 Task: Find connections with filter location El Kseur with filter topic #WebsiteDesignwith filter profile language Spanish with filter current company GULF JOBS with filter school Great Learning with filter industry Wholesale Photography Equipment and Supplies with filter service category Administrative with filter keywords title Bookkeeper
Action: Mouse moved to (477, 62)
Screenshot: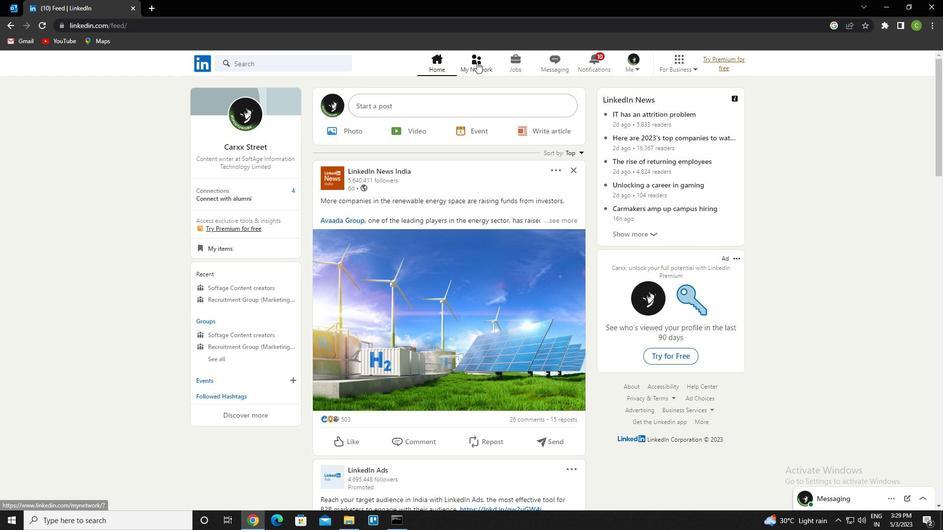 
Action: Mouse pressed left at (477, 62)
Screenshot: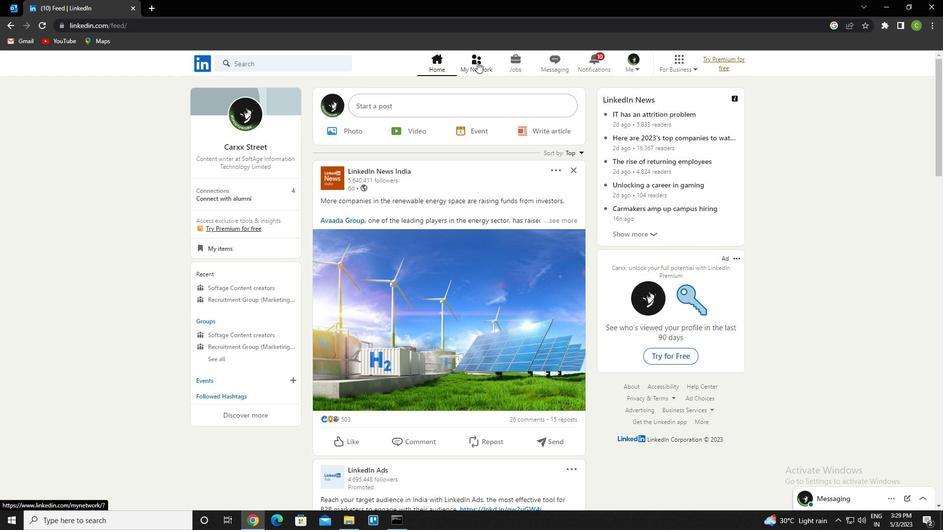 
Action: Mouse moved to (299, 117)
Screenshot: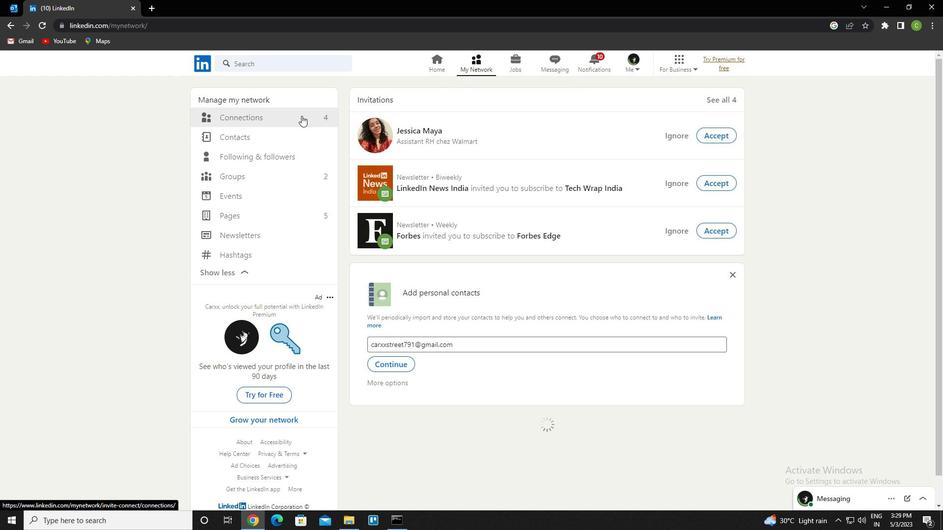 
Action: Mouse pressed left at (299, 117)
Screenshot: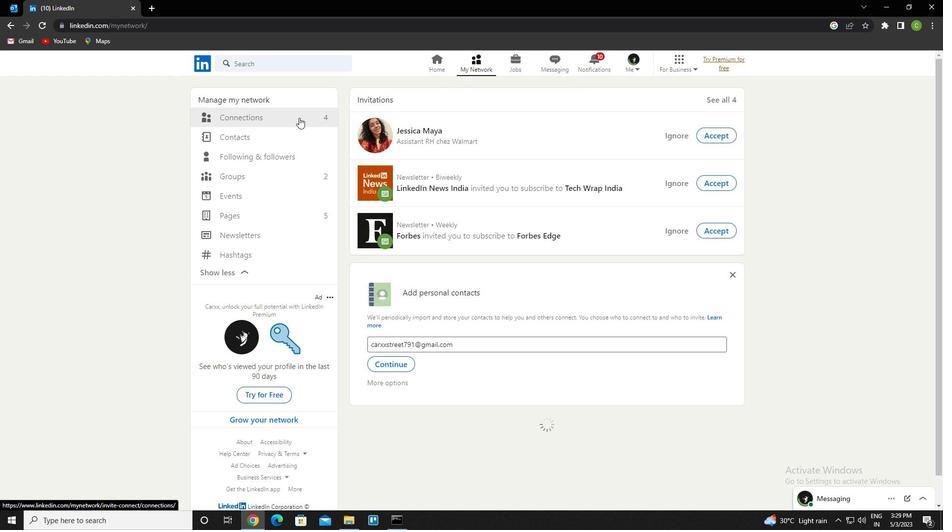 
Action: Mouse moved to (542, 114)
Screenshot: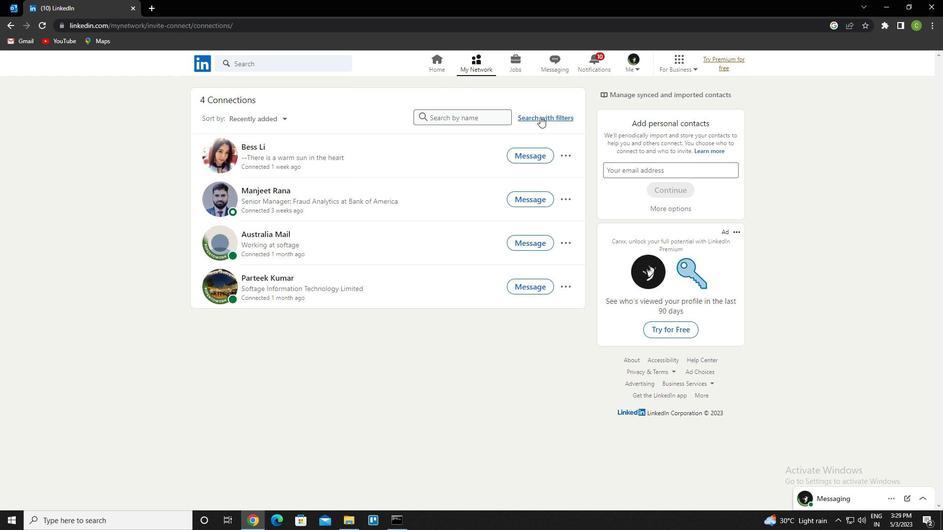
Action: Mouse pressed left at (542, 114)
Screenshot: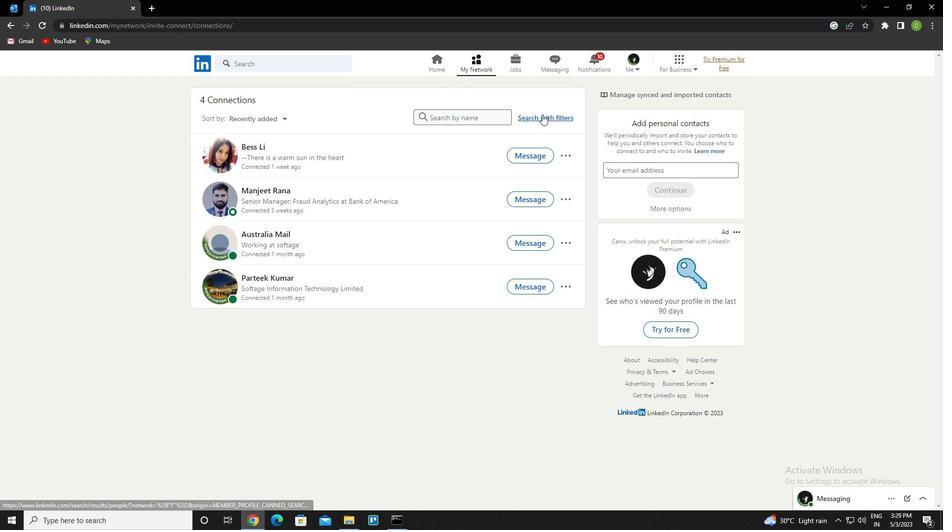 
Action: Mouse moved to (508, 91)
Screenshot: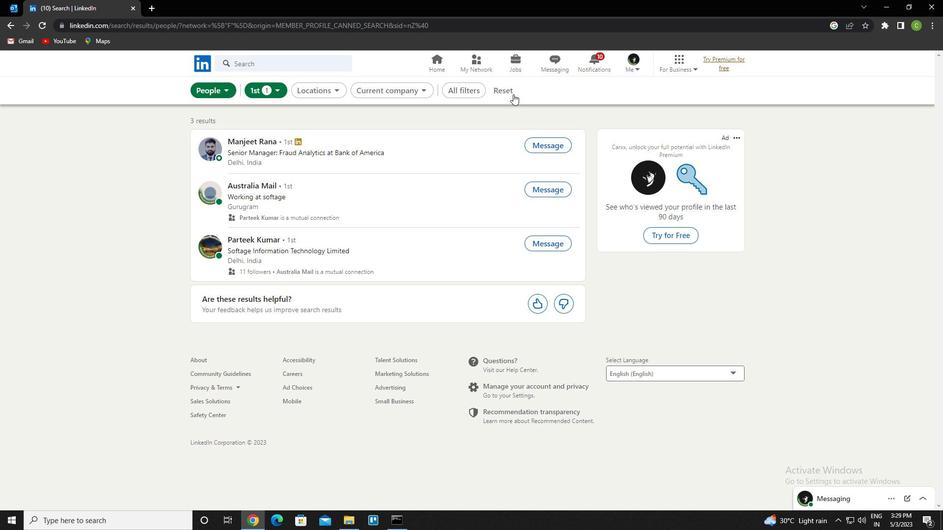 
Action: Mouse pressed left at (508, 91)
Screenshot: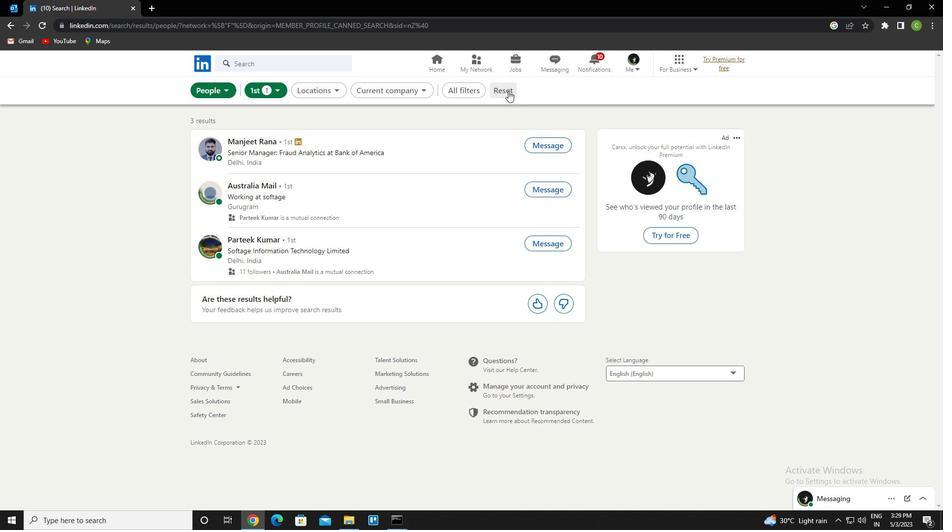 
Action: Mouse moved to (498, 90)
Screenshot: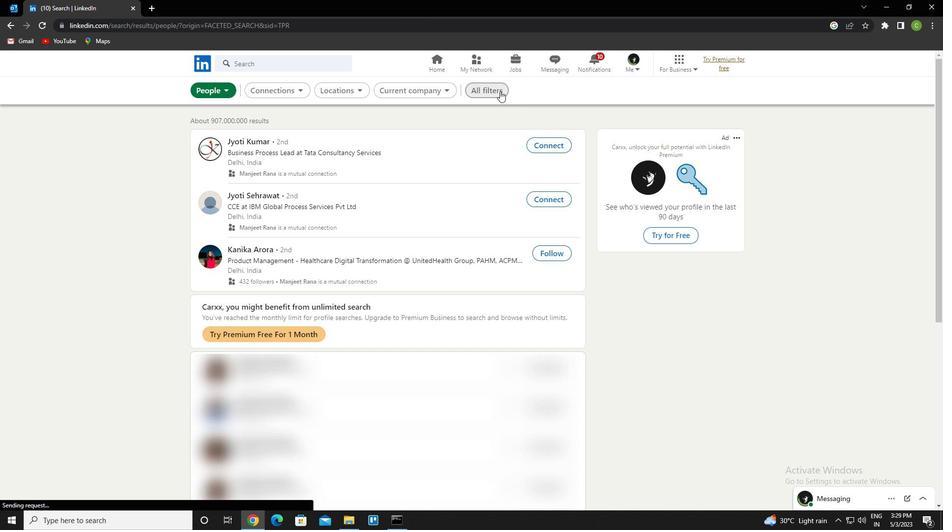 
Action: Mouse pressed left at (498, 90)
Screenshot: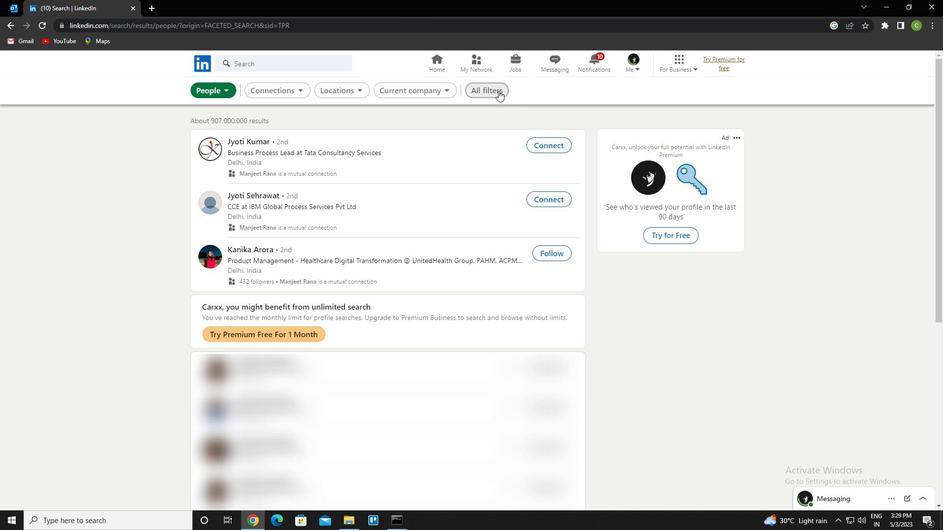 
Action: Mouse moved to (604, 181)
Screenshot: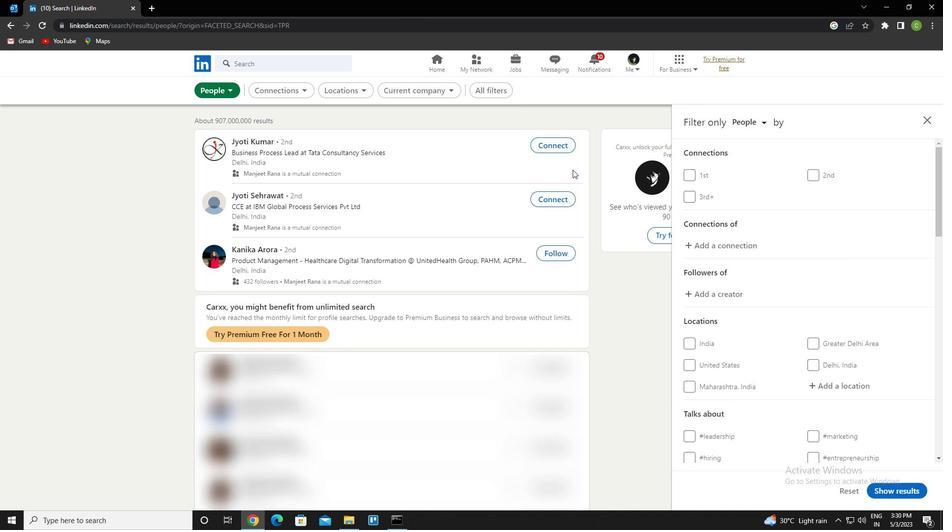 
Action: Mouse scrolled (604, 180) with delta (0, 0)
Screenshot: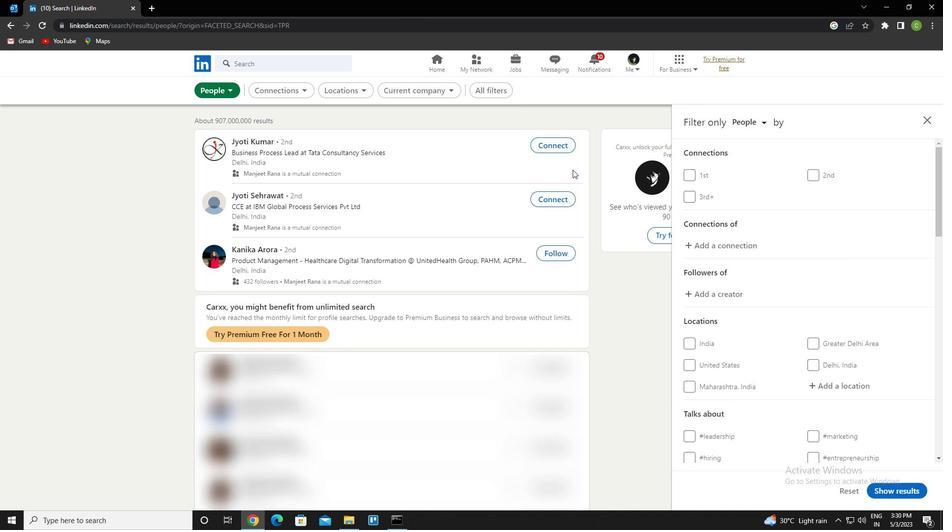 
Action: Mouse moved to (829, 363)
Screenshot: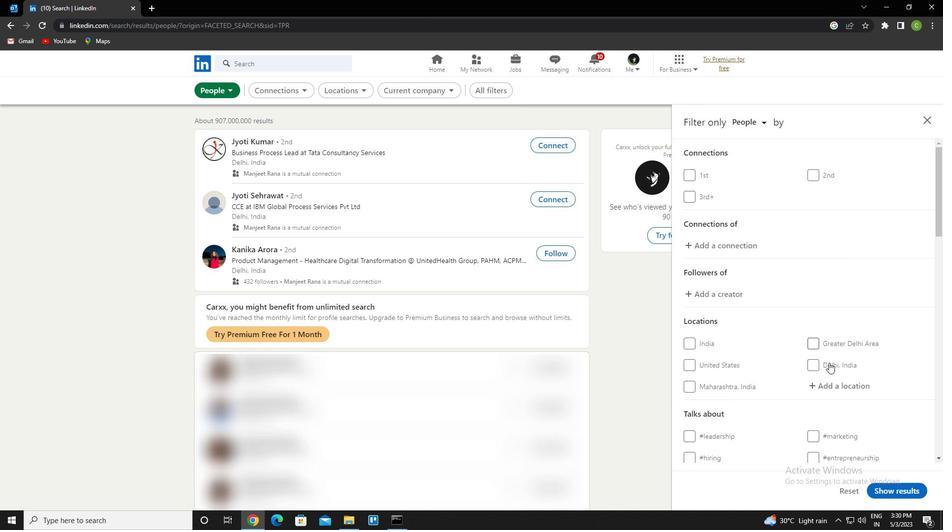 
Action: Mouse scrolled (829, 363) with delta (0, 0)
Screenshot: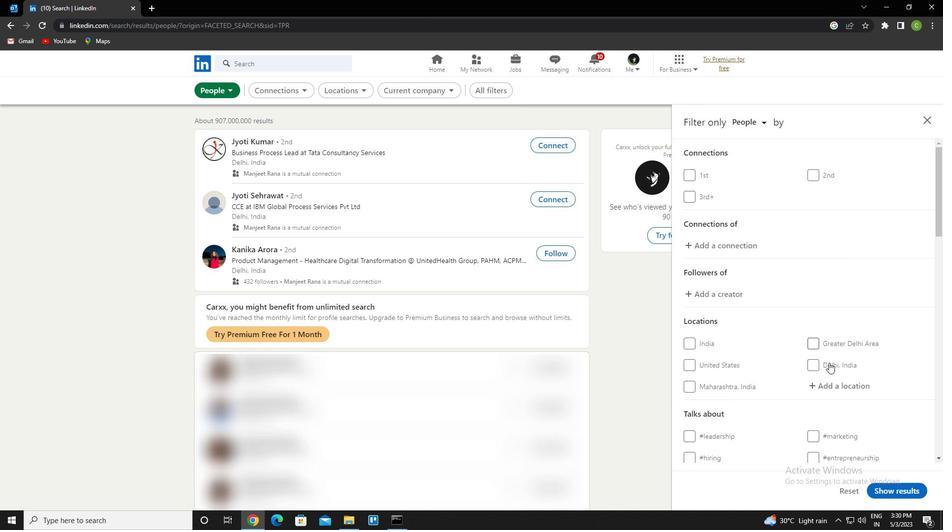 
Action: Mouse moved to (839, 342)
Screenshot: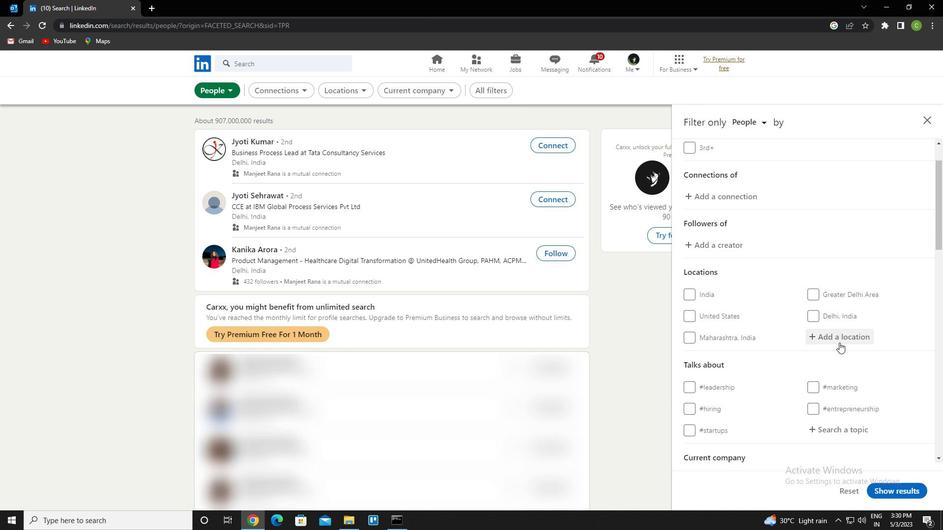 
Action: Mouse pressed left at (839, 342)
Screenshot: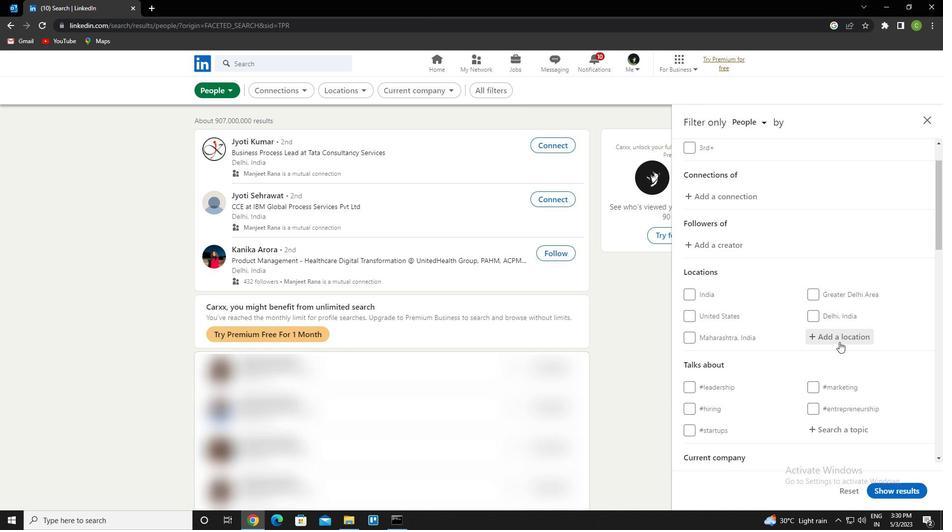 
Action: Mouse moved to (898, 288)
Screenshot: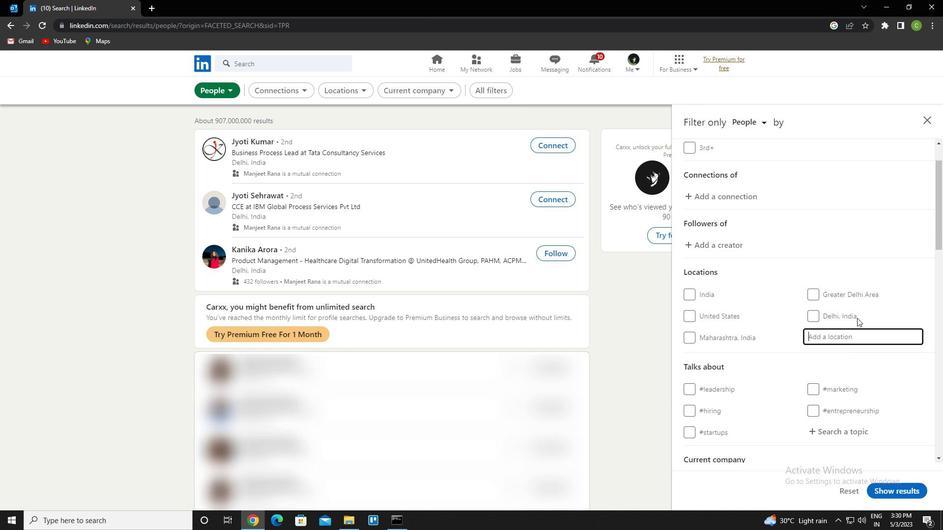 
Action: Key pressed <Key.caps_lock>
Screenshot: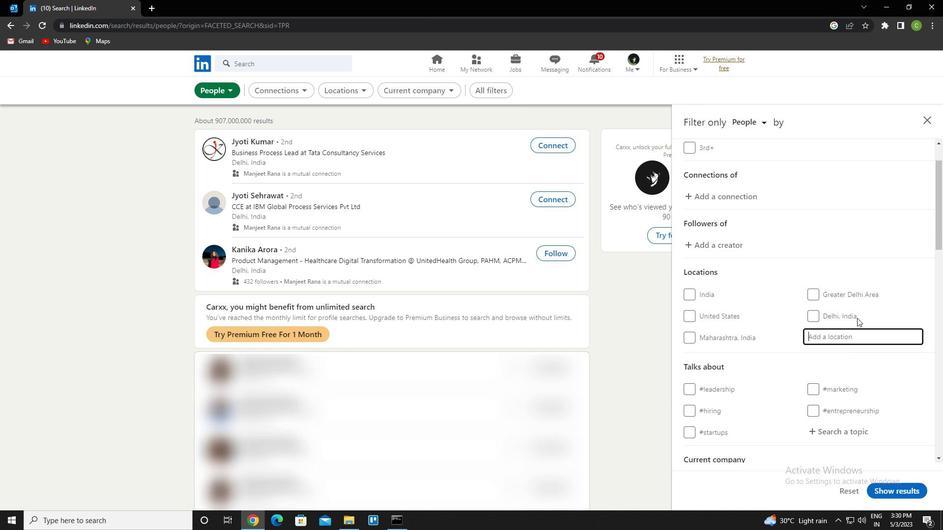 
Action: Mouse moved to (932, 266)
Screenshot: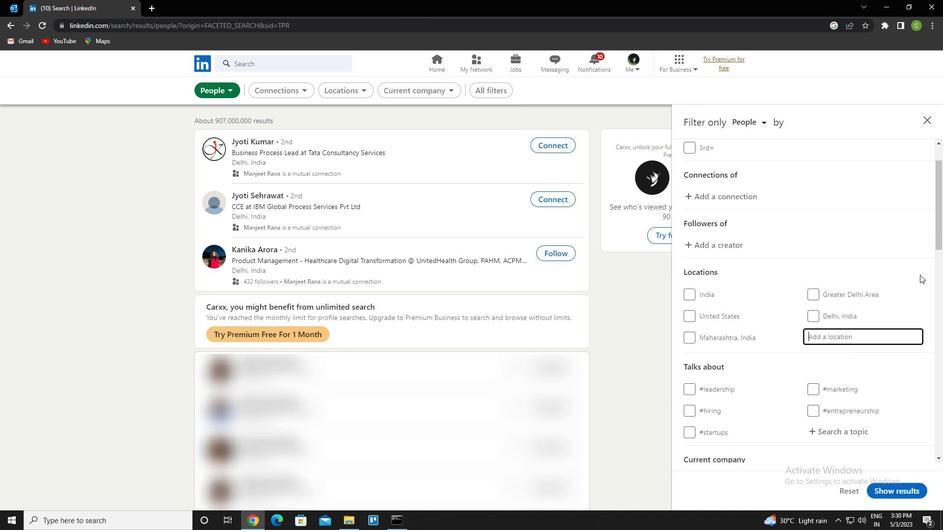 
Action: Key pressed e<Key.caps_lock>l<Key.space><Key.caps_lock>k<Key.caps_lock>seur<Key.down><Key.enter>
Screenshot: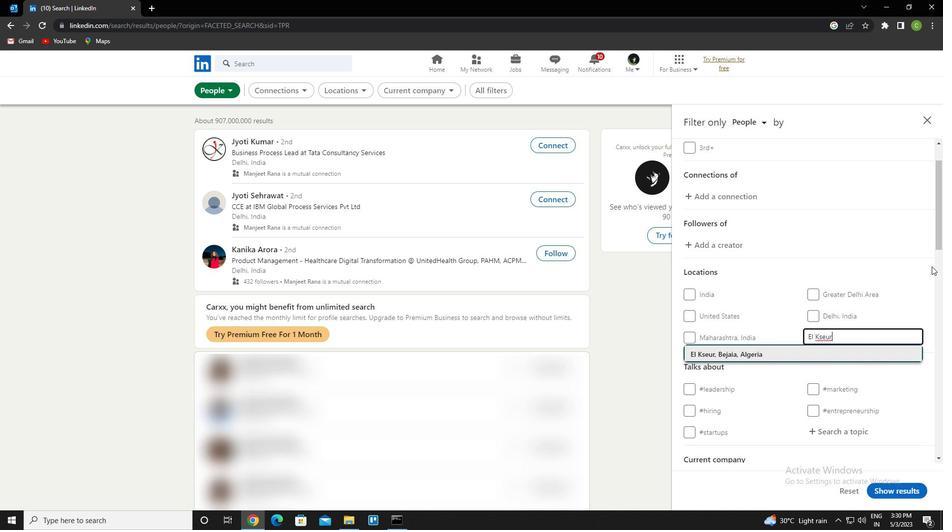 
Action: Mouse moved to (943, 251)
Screenshot: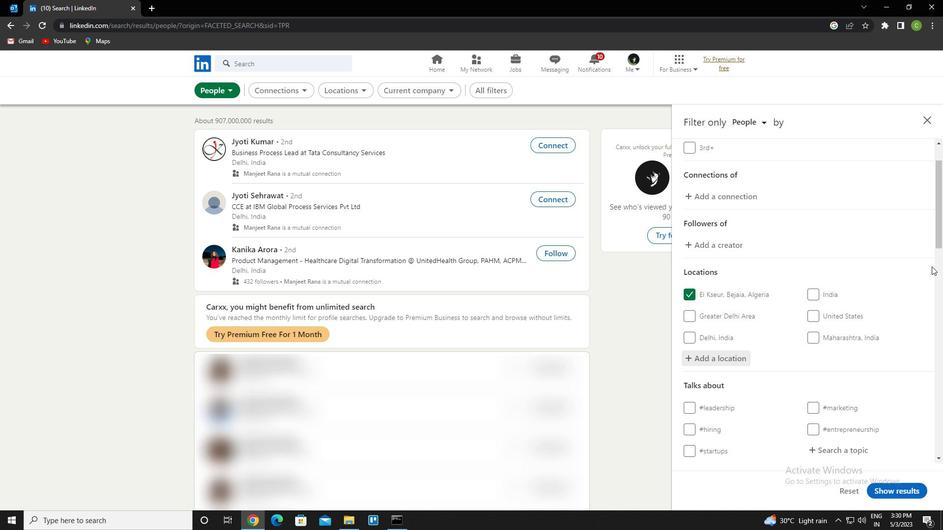 
Action: Mouse scrolled (943, 251) with delta (0, 0)
Screenshot: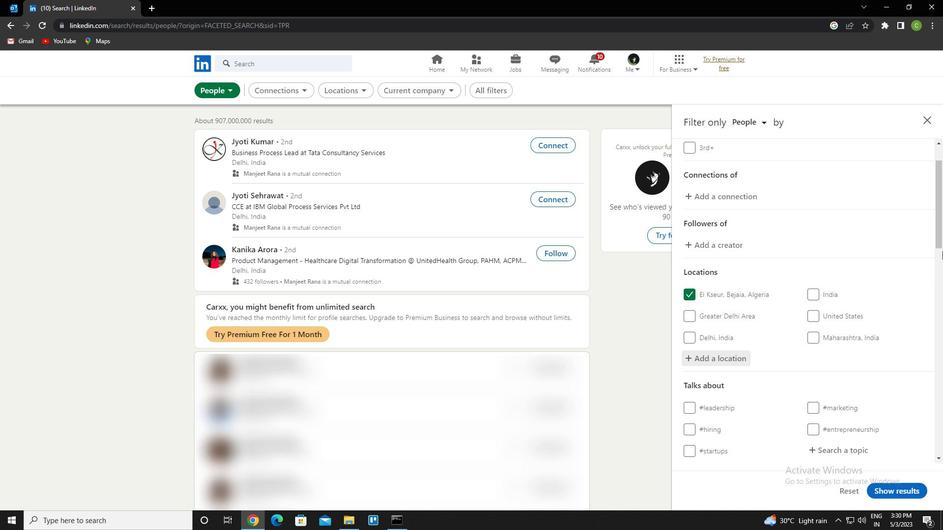 
Action: Mouse moved to (940, 256)
Screenshot: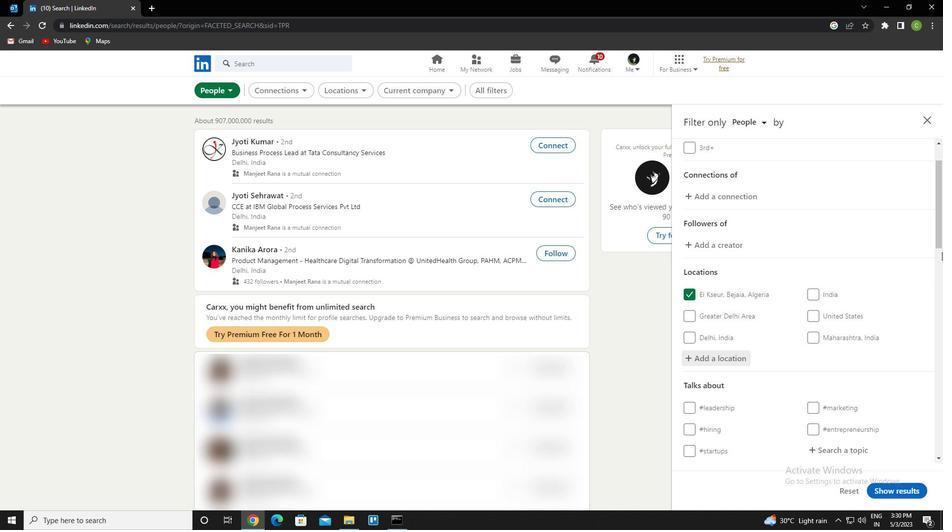 
Action: Mouse scrolled (940, 256) with delta (0, 0)
Screenshot: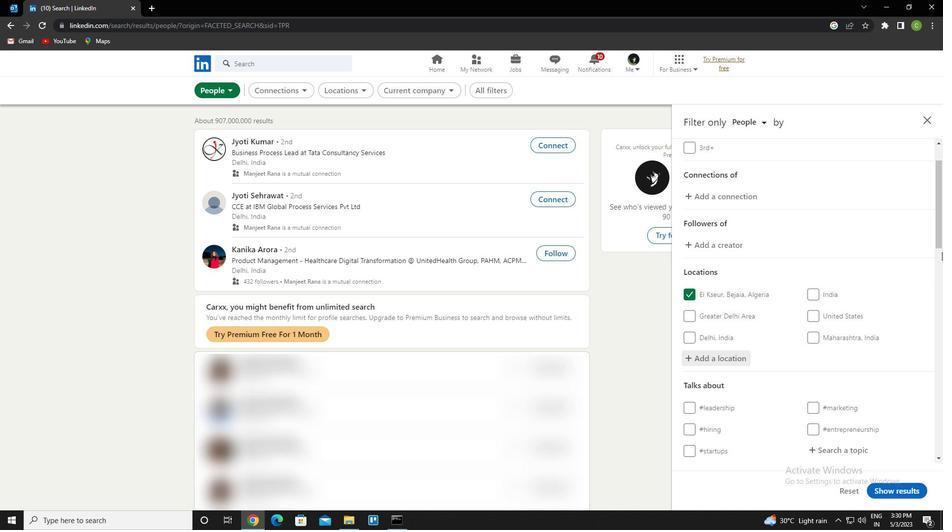 
Action: Mouse moved to (862, 354)
Screenshot: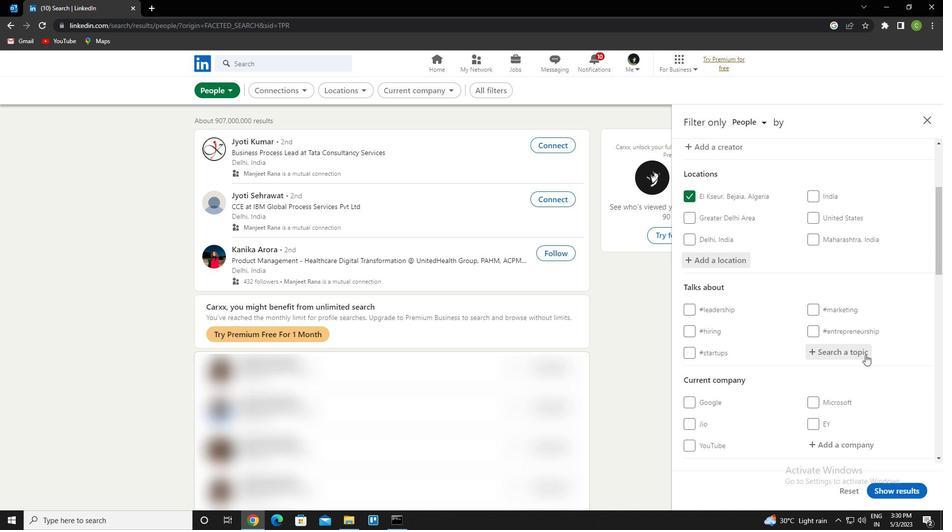 
Action: Mouse pressed left at (862, 354)
Screenshot: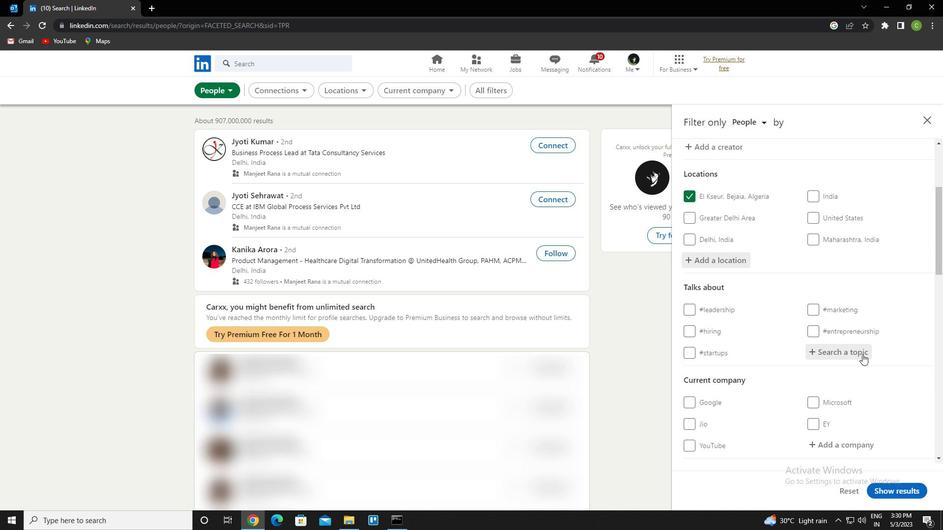 
Action: Key pressed websitedesign<Key.down><Key.enter>
Screenshot: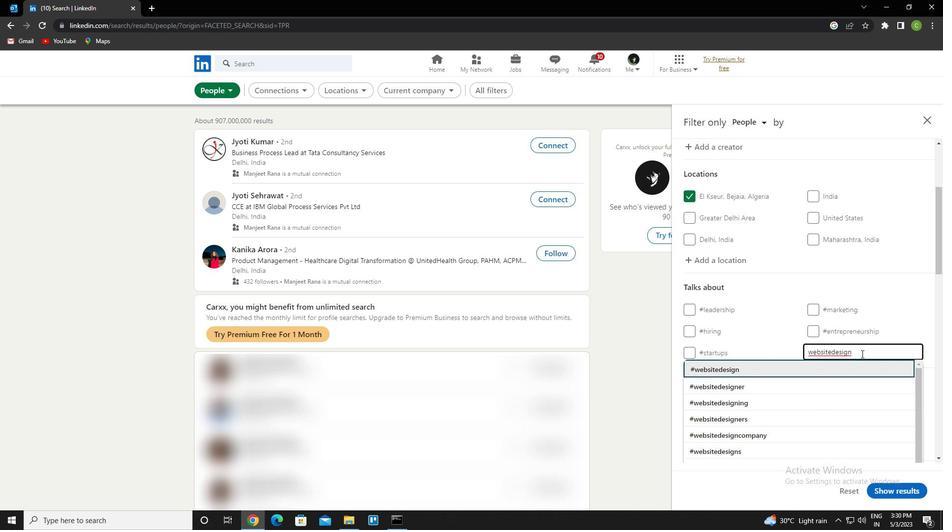 
Action: Mouse moved to (901, 325)
Screenshot: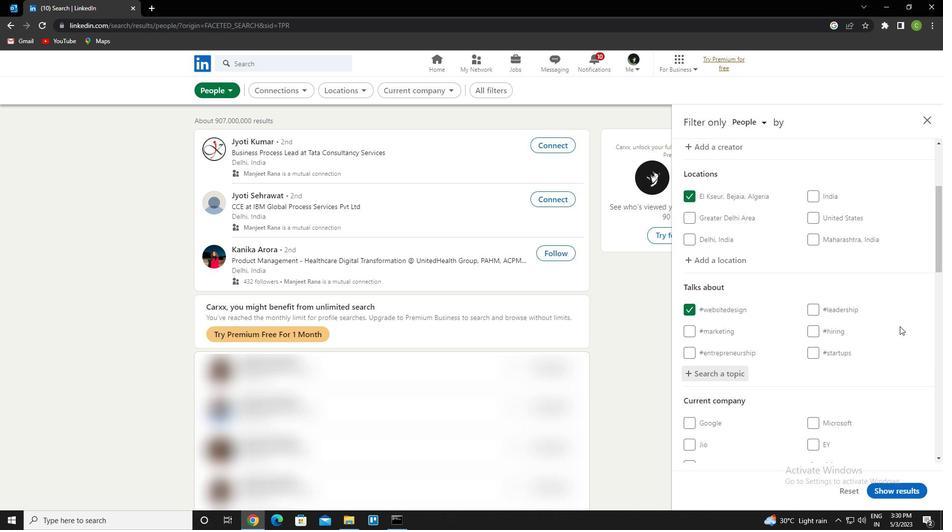 
Action: Mouse scrolled (901, 325) with delta (0, 0)
Screenshot: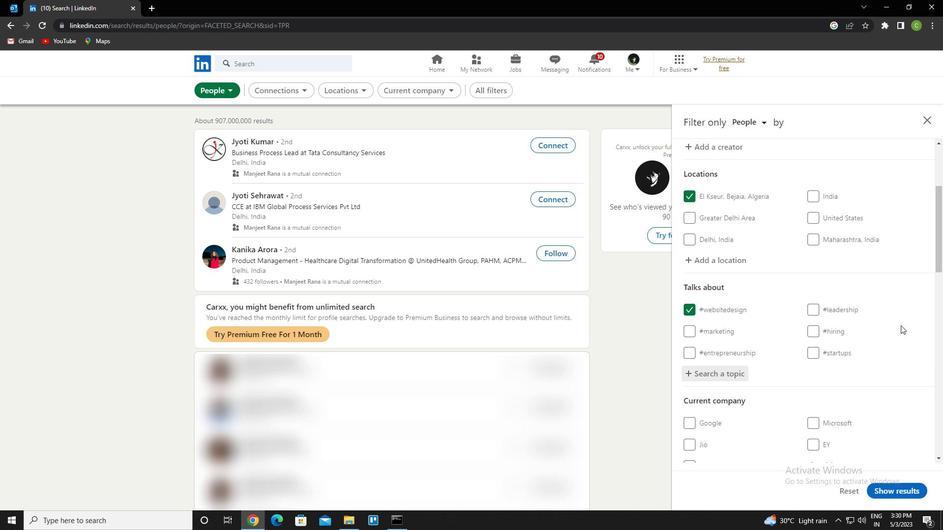 
Action: Mouse scrolled (901, 325) with delta (0, 0)
Screenshot: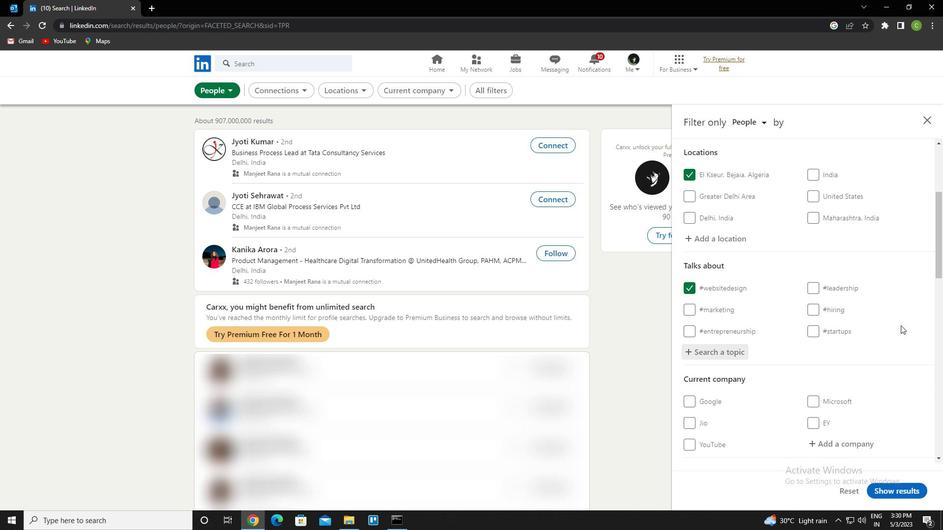 
Action: Mouse scrolled (901, 325) with delta (0, 0)
Screenshot: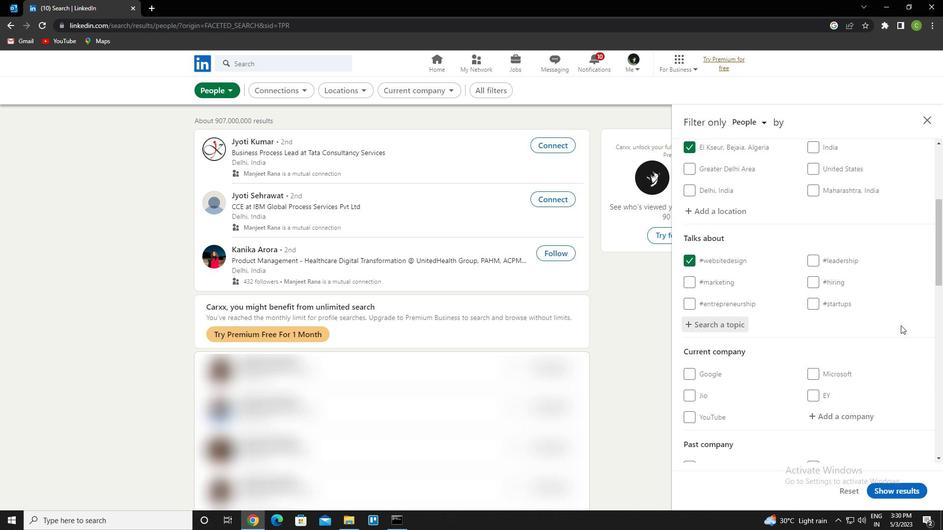 
Action: Mouse scrolled (901, 325) with delta (0, 0)
Screenshot: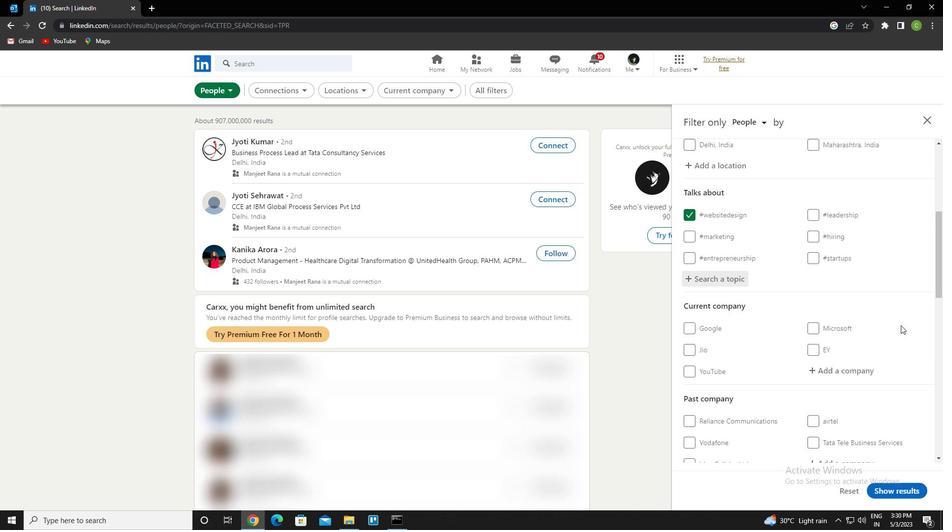 
Action: Mouse scrolled (901, 325) with delta (0, 0)
Screenshot: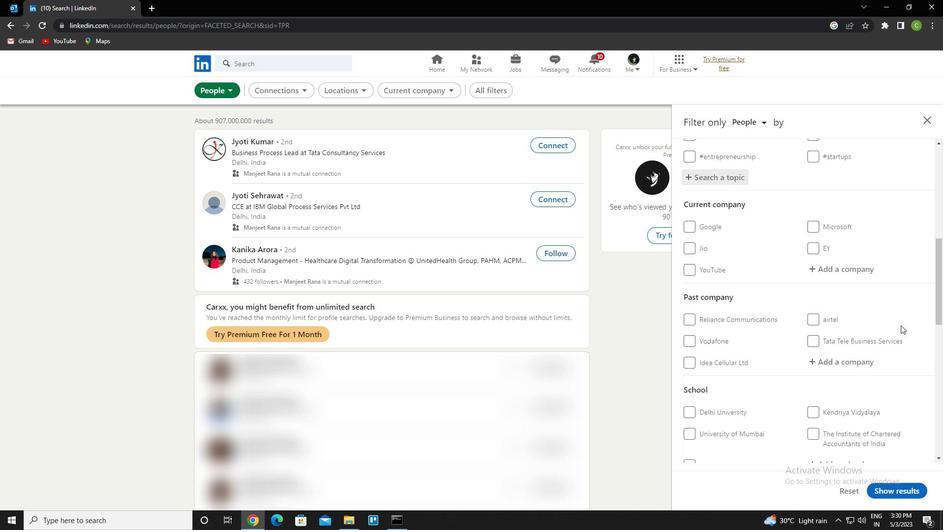 
Action: Mouse scrolled (901, 325) with delta (0, 0)
Screenshot: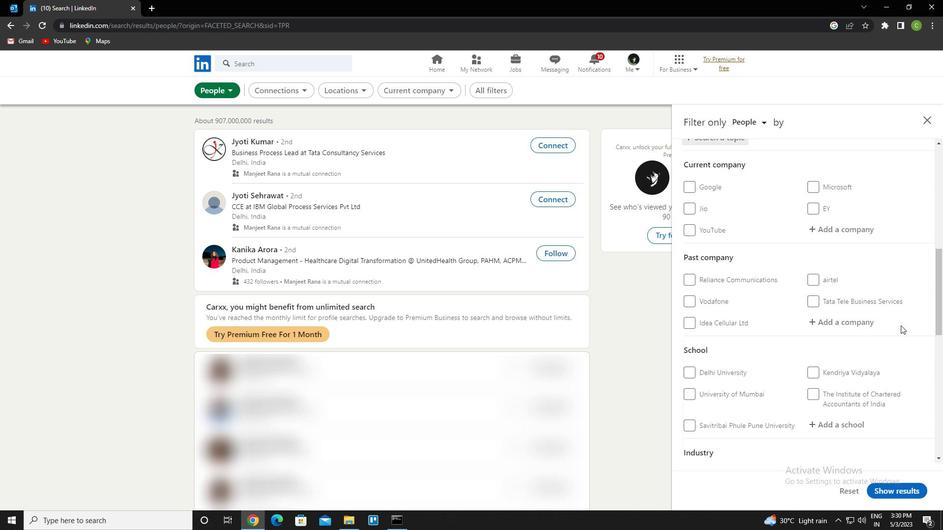 
Action: Mouse scrolled (901, 325) with delta (0, 0)
Screenshot: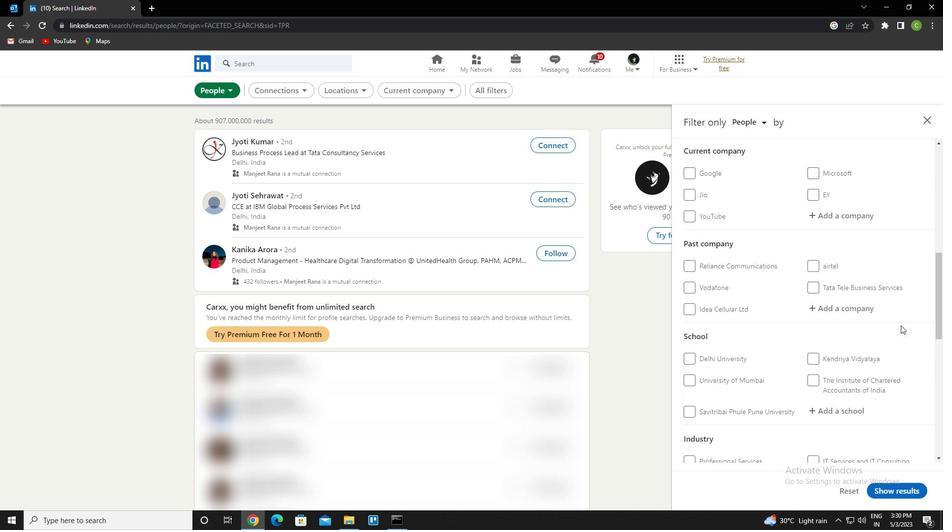 
Action: Mouse moved to (901, 325)
Screenshot: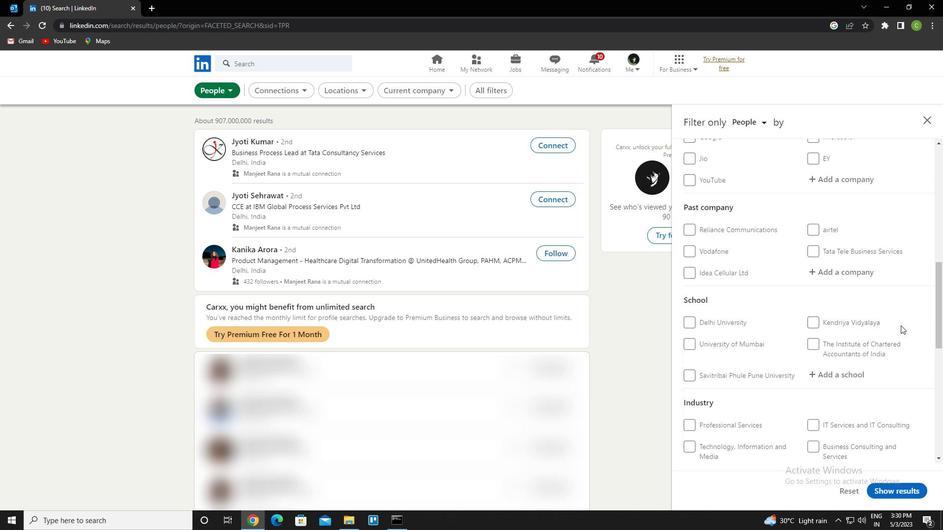 
Action: Mouse scrolled (901, 325) with delta (0, 0)
Screenshot: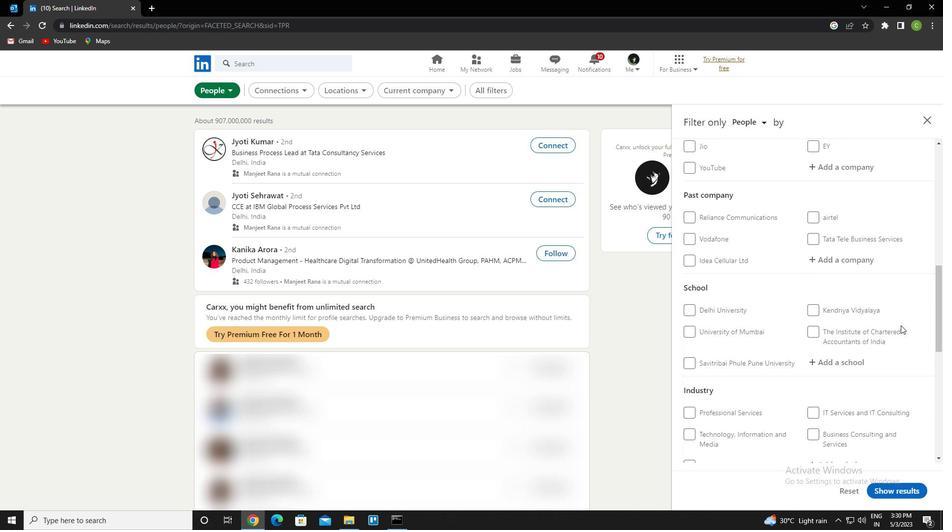 
Action: Mouse moved to (904, 324)
Screenshot: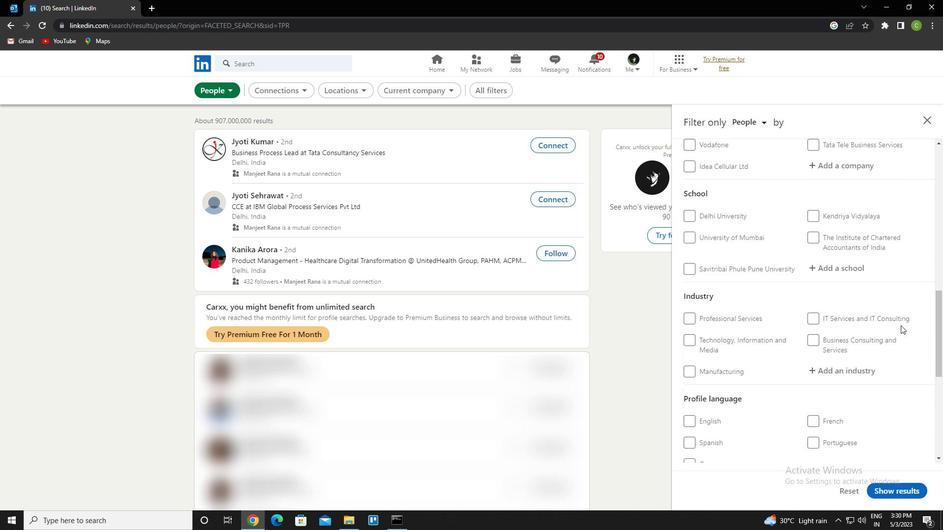 
Action: Mouse scrolled (904, 323) with delta (0, 0)
Screenshot: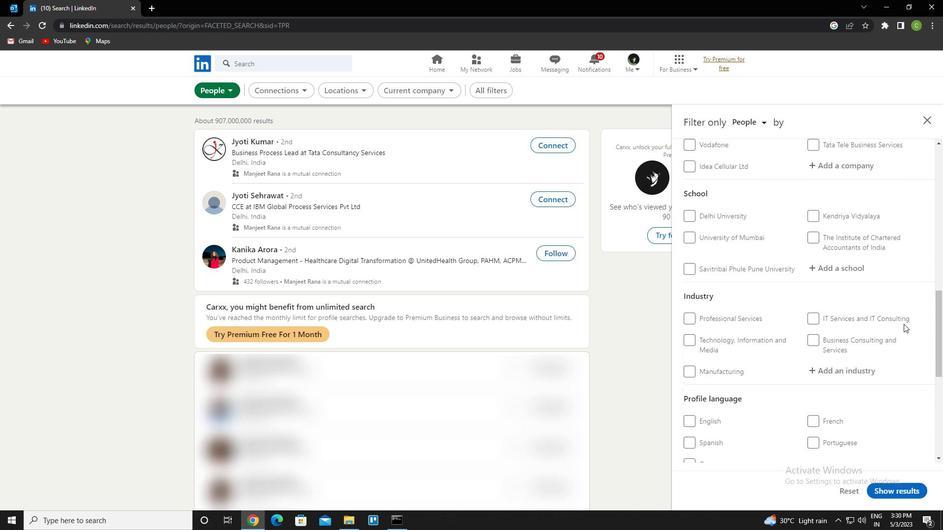 
Action: Mouse scrolled (904, 323) with delta (0, 0)
Screenshot: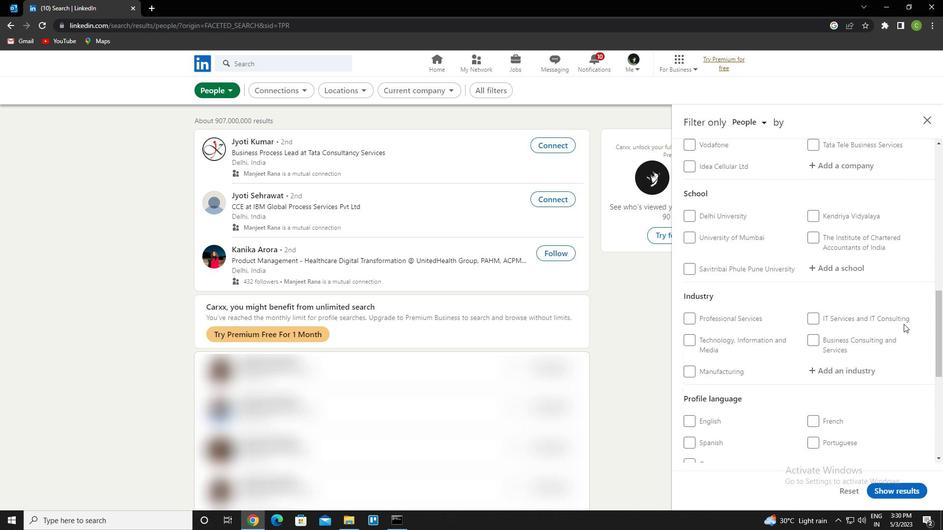 
Action: Mouse moved to (694, 346)
Screenshot: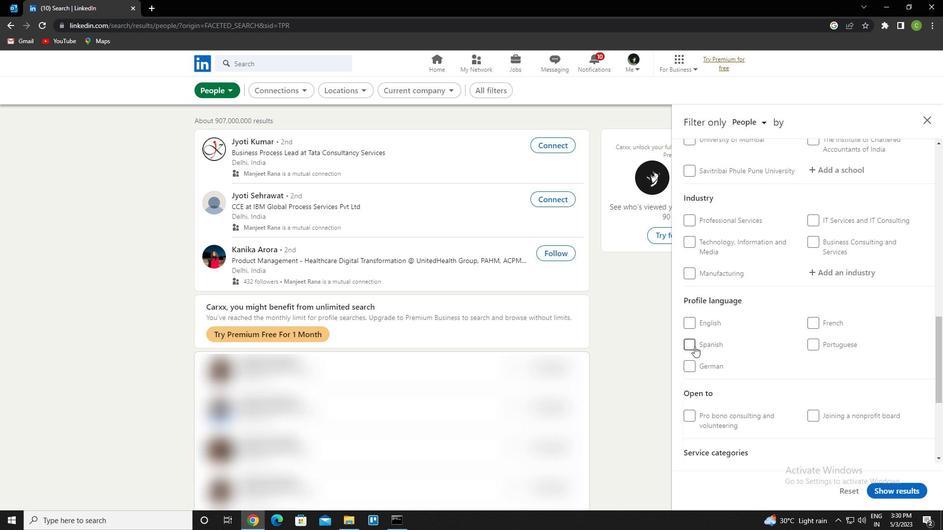 
Action: Mouse pressed left at (694, 346)
Screenshot: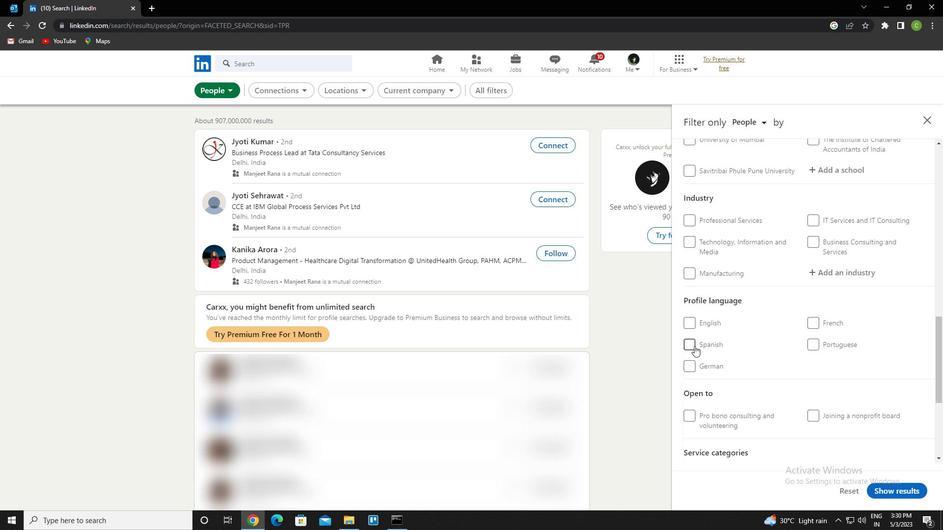
Action: Mouse moved to (745, 335)
Screenshot: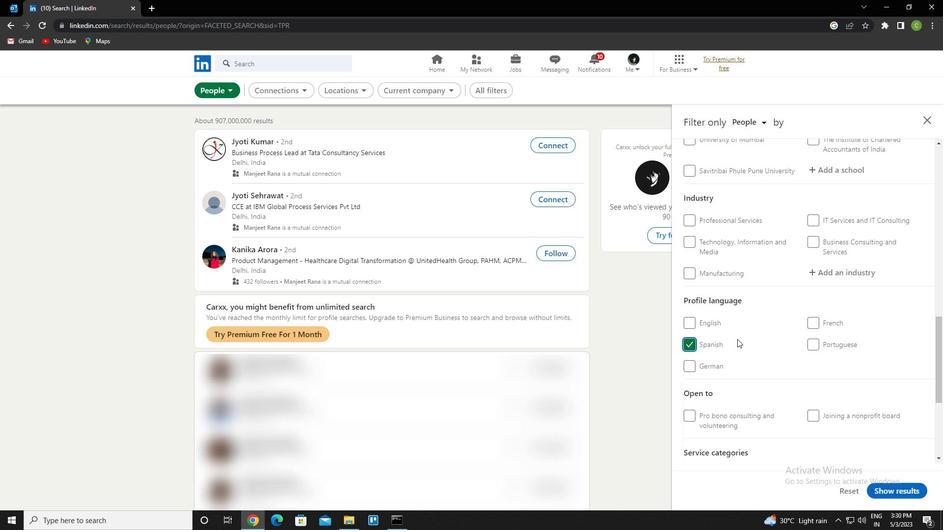
Action: Mouse scrolled (745, 336) with delta (0, 0)
Screenshot: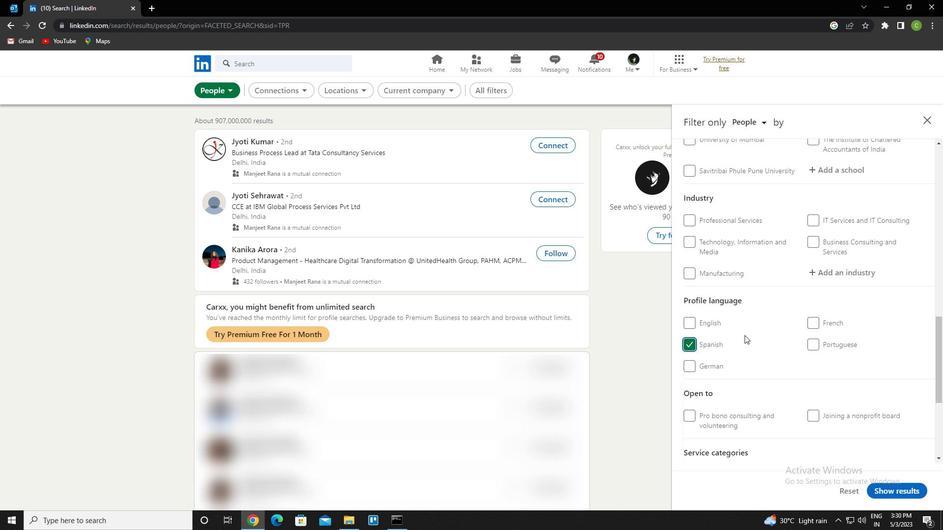 
Action: Mouse moved to (745, 335)
Screenshot: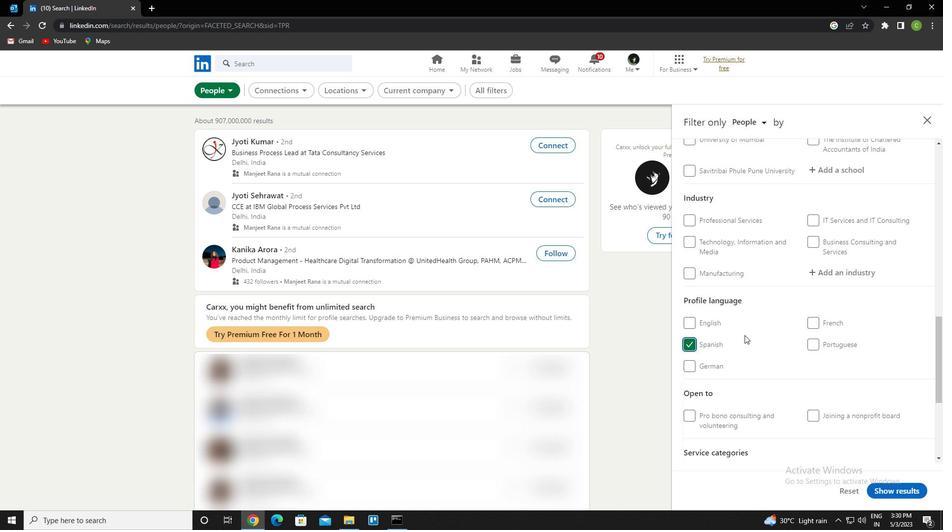 
Action: Mouse scrolled (745, 335) with delta (0, 0)
Screenshot: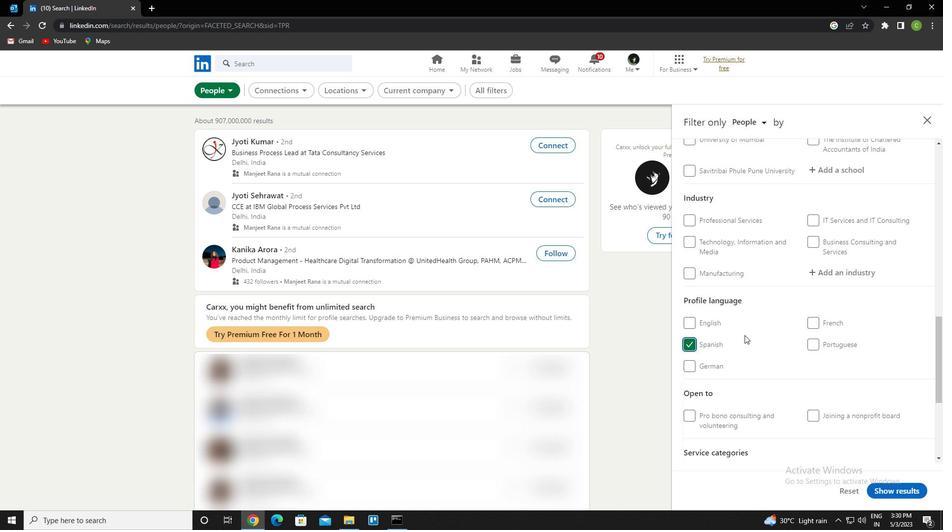 
Action: Mouse moved to (745, 335)
Screenshot: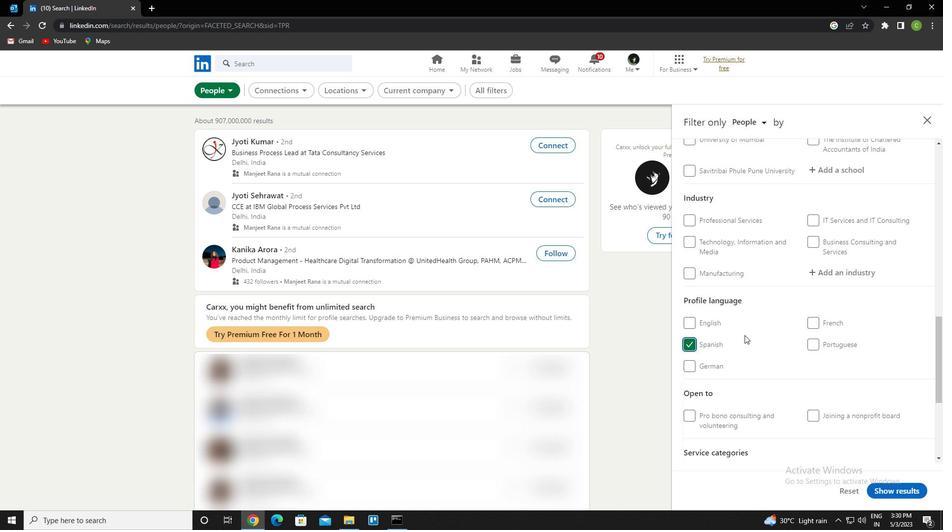 
Action: Mouse scrolled (745, 335) with delta (0, 0)
Screenshot: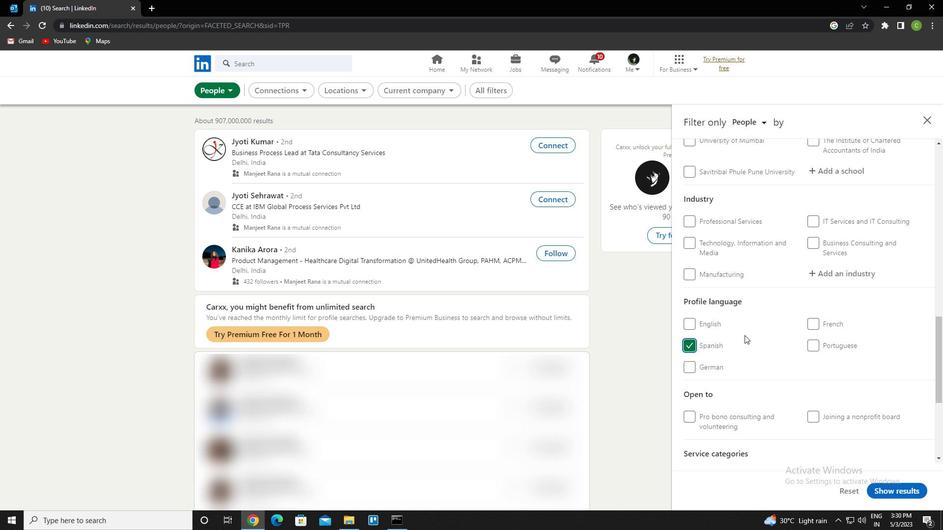 
Action: Mouse scrolled (745, 335) with delta (0, 0)
Screenshot: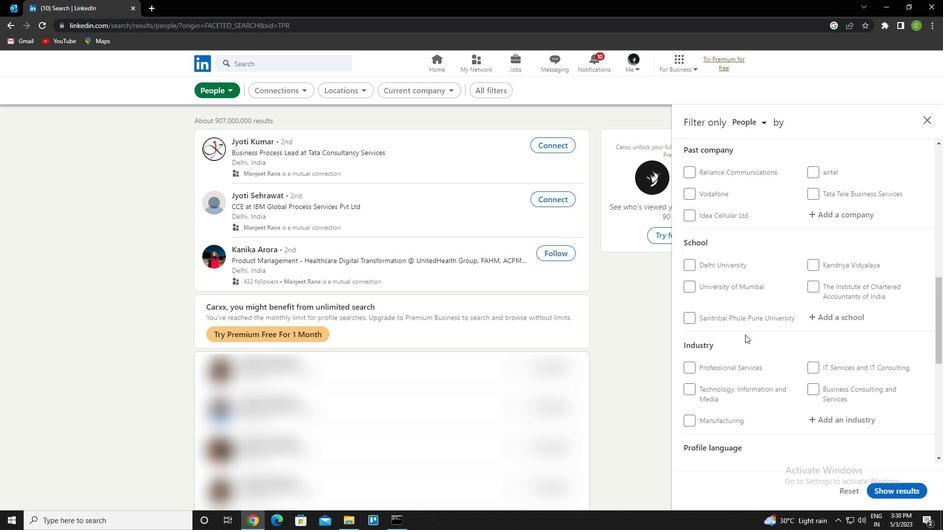 
Action: Mouse scrolled (745, 335) with delta (0, 0)
Screenshot: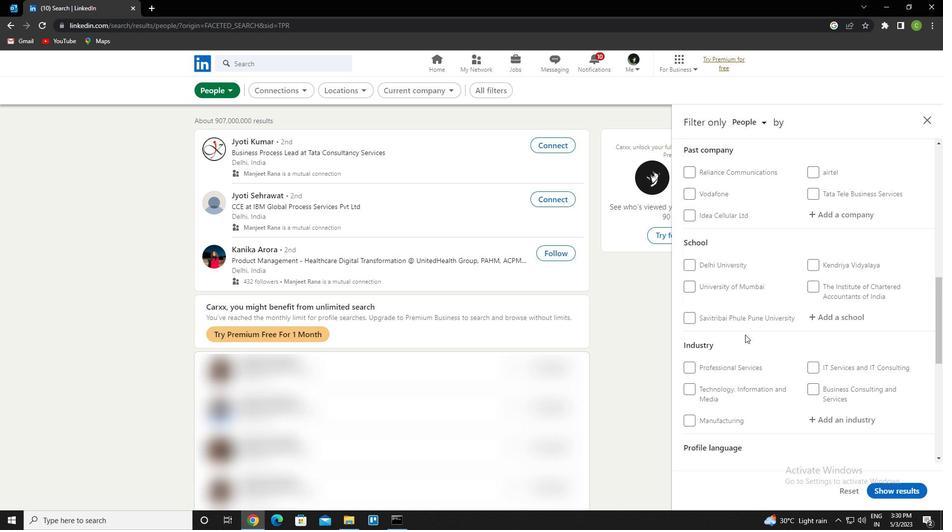 
Action: Mouse scrolled (745, 335) with delta (0, 0)
Screenshot: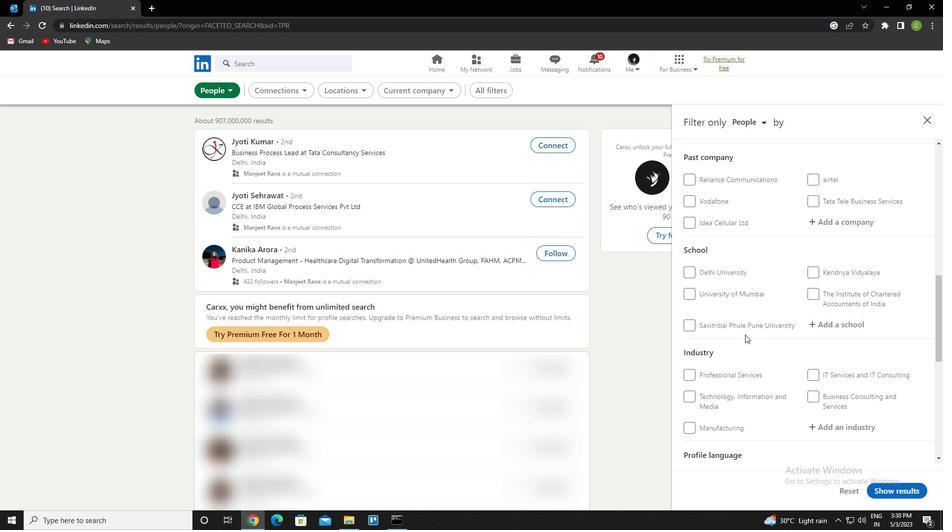 
Action: Mouse scrolled (745, 335) with delta (0, 0)
Screenshot: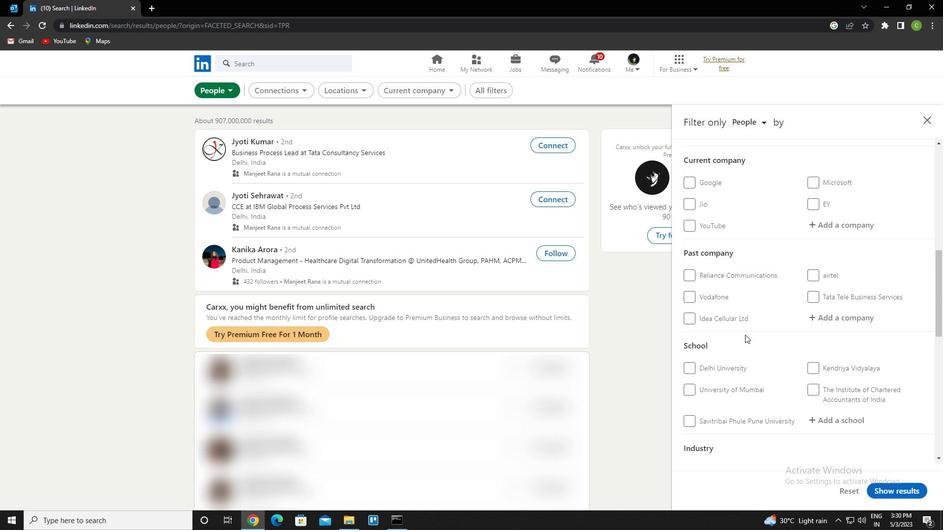 
Action: Mouse scrolled (745, 335) with delta (0, 0)
Screenshot: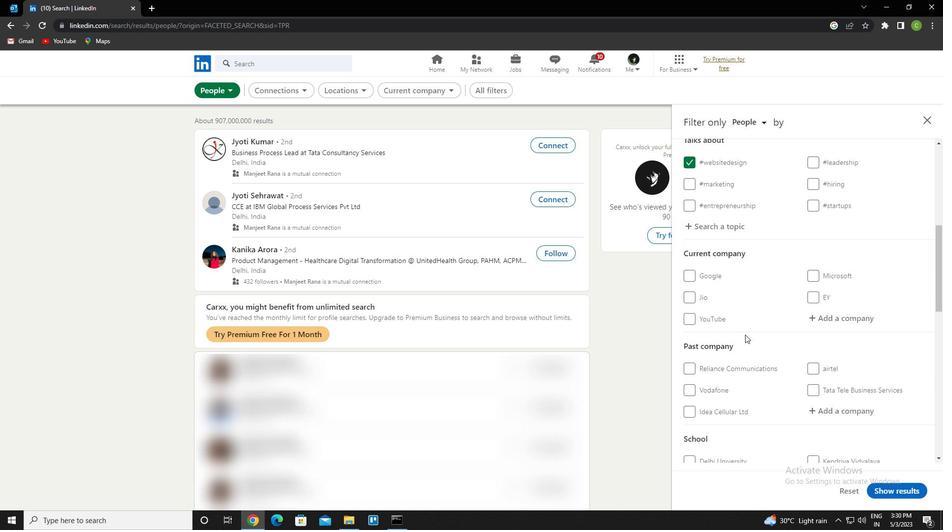 
Action: Mouse scrolled (745, 335) with delta (0, 0)
Screenshot: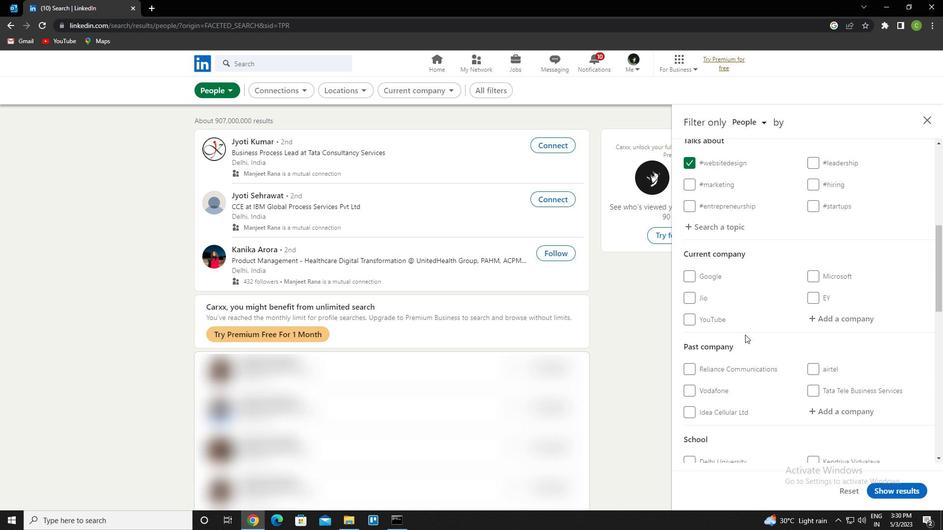 
Action: Mouse scrolled (745, 334) with delta (0, 0)
Screenshot: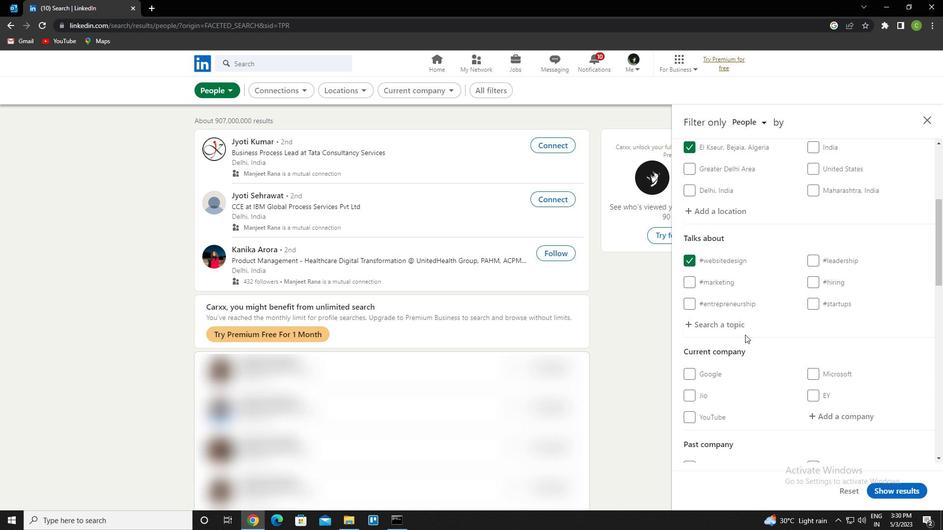 
Action: Mouse scrolled (745, 334) with delta (0, 0)
Screenshot: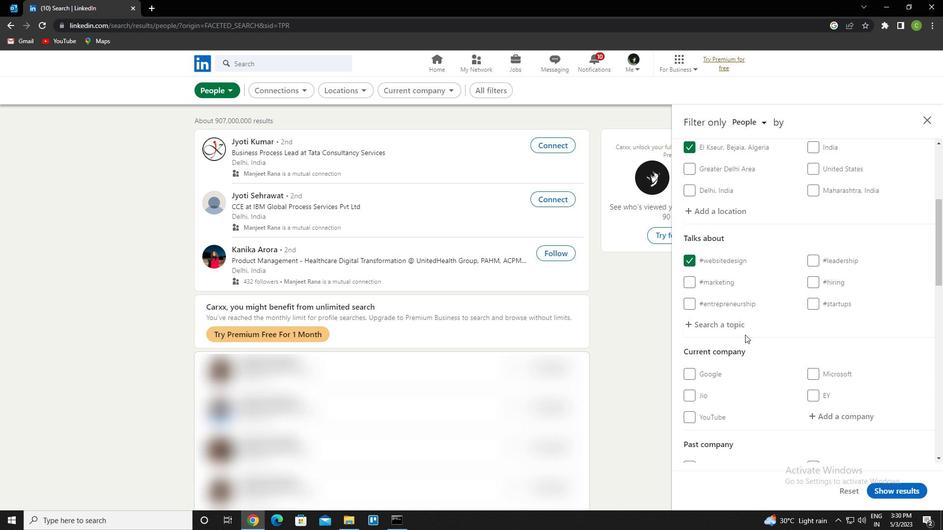 
Action: Mouse moved to (827, 314)
Screenshot: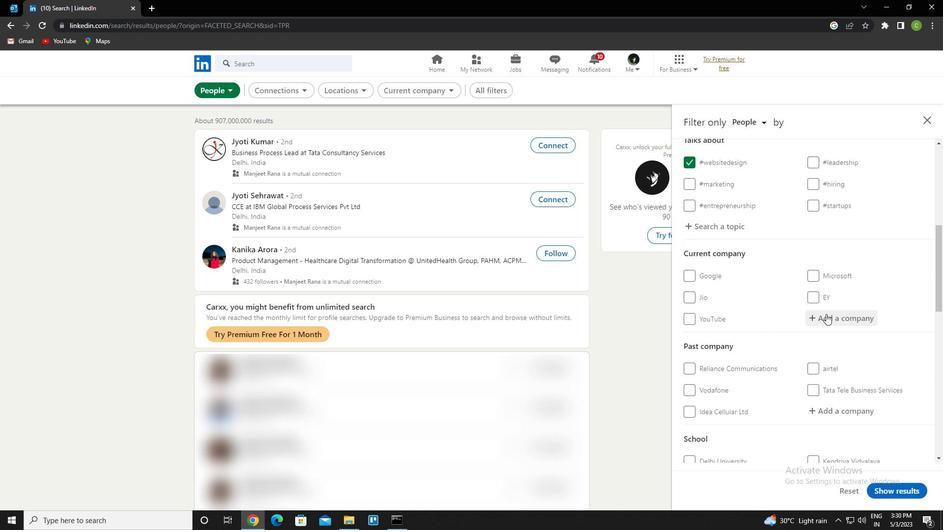 
Action: Mouse pressed left at (827, 314)
Screenshot: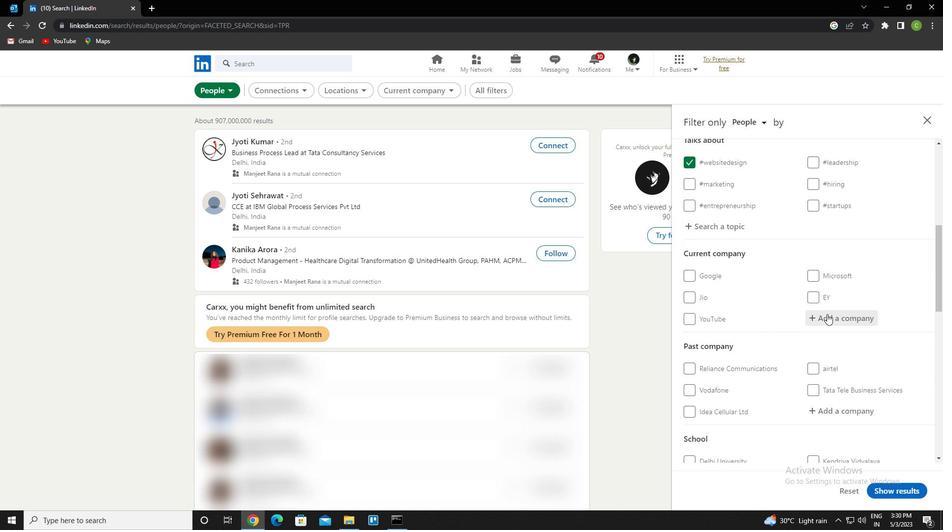 
Action: Key pressed <Key.caps_lock>gulf<Key.space>jobs<Key.down><Key.enter>
Screenshot: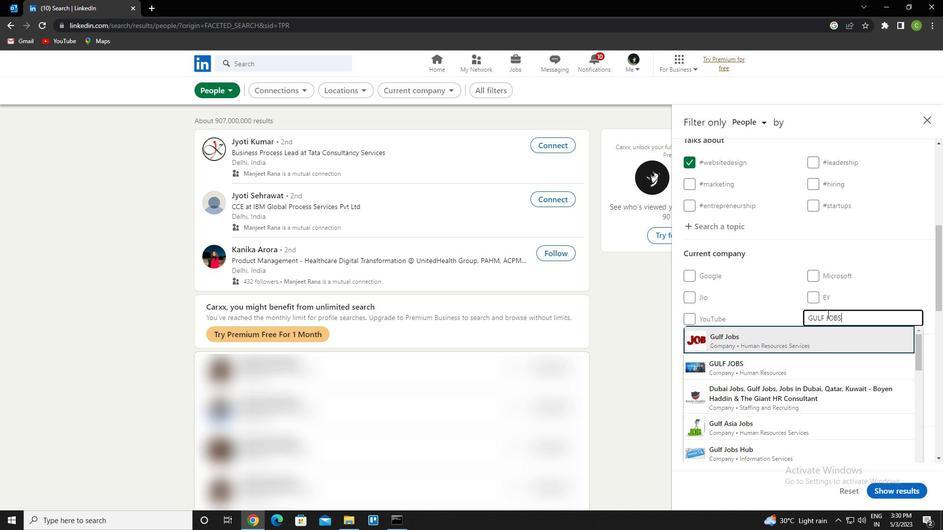 
Action: Mouse scrolled (827, 314) with delta (0, 0)
Screenshot: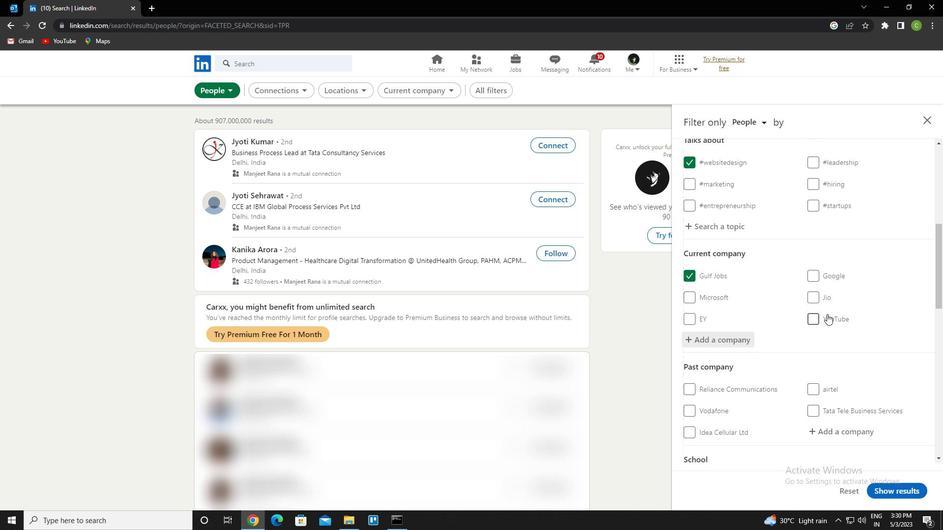 
Action: Mouse scrolled (827, 314) with delta (0, 0)
Screenshot: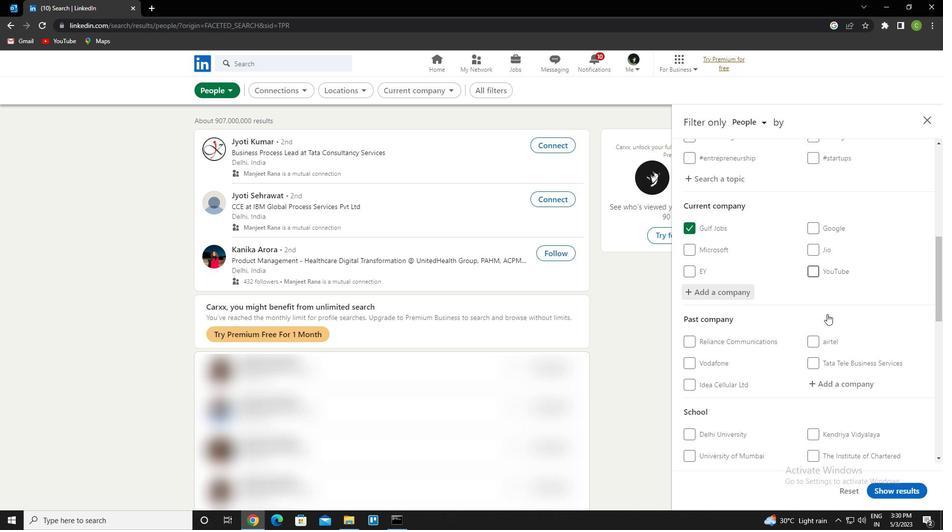 
Action: Mouse scrolled (827, 314) with delta (0, 0)
Screenshot: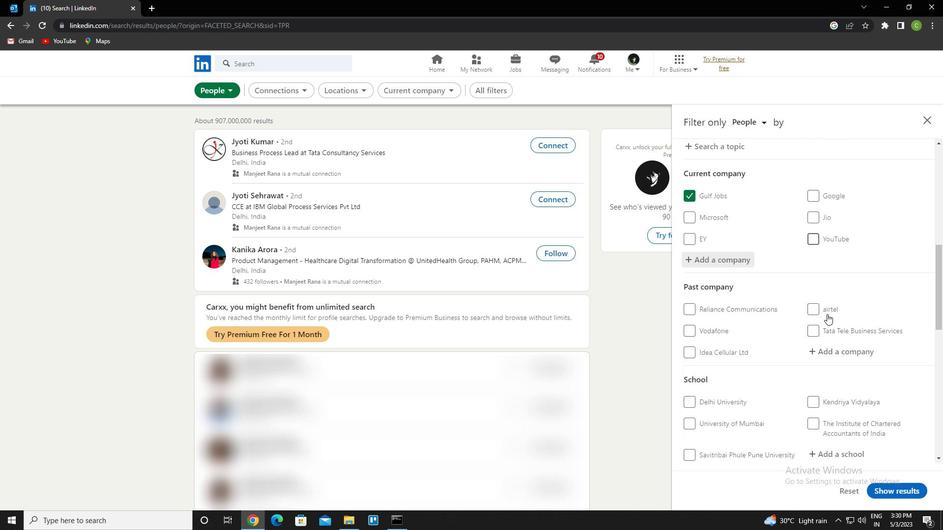 
Action: Mouse scrolled (827, 314) with delta (0, 0)
Screenshot: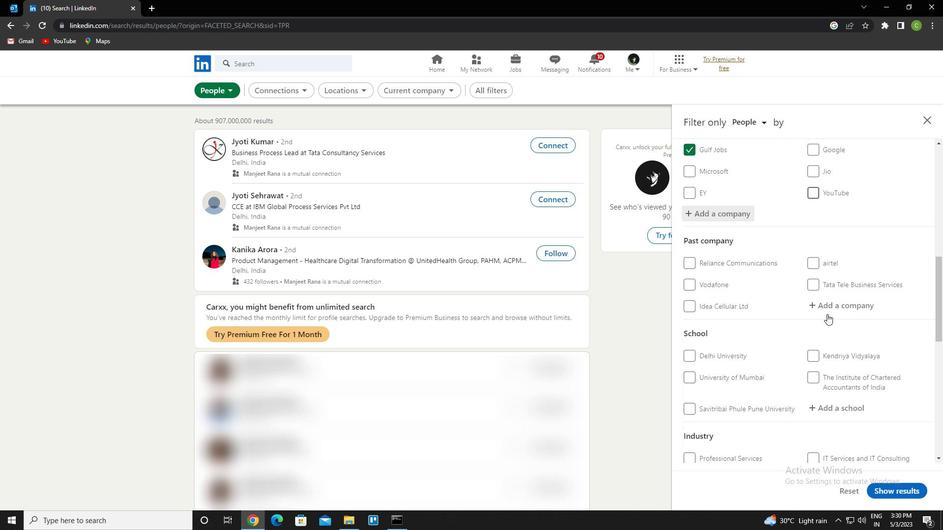 
Action: Mouse scrolled (827, 314) with delta (0, 0)
Screenshot: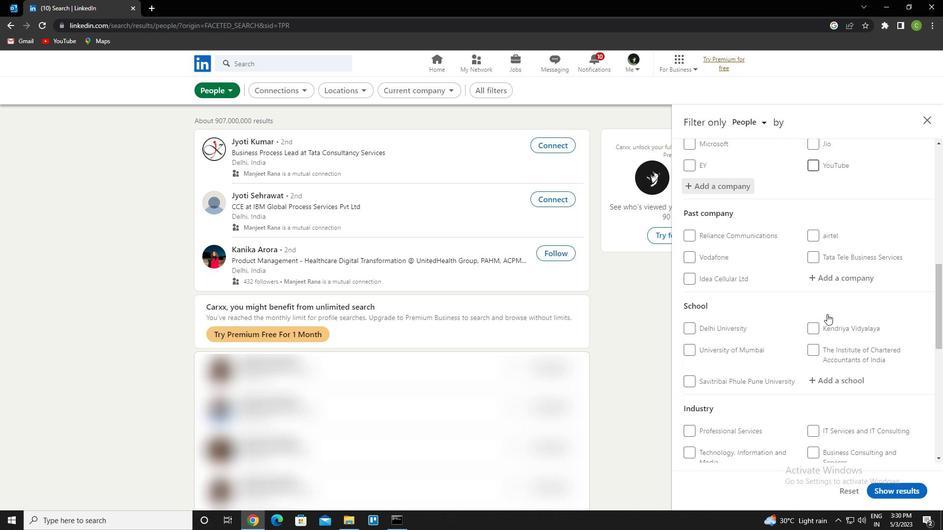 
Action: Mouse moved to (846, 293)
Screenshot: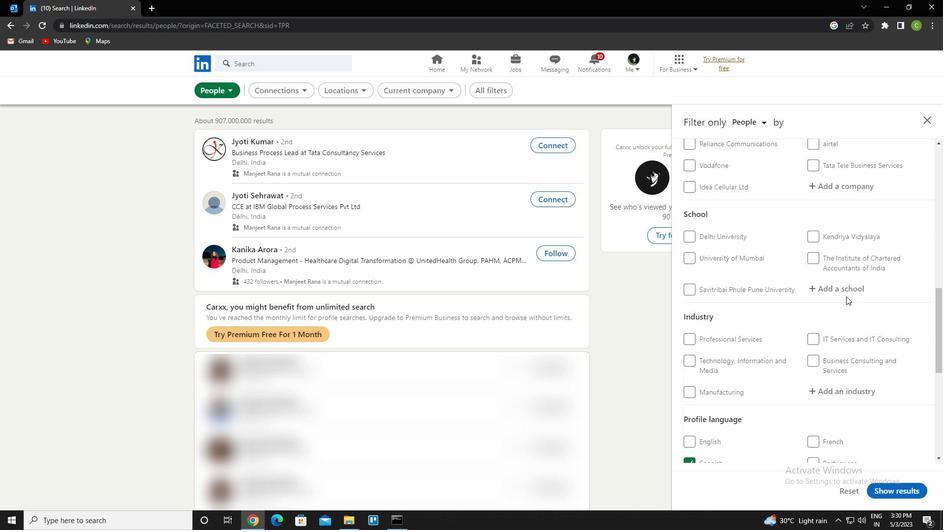 
Action: Mouse pressed left at (846, 293)
Screenshot: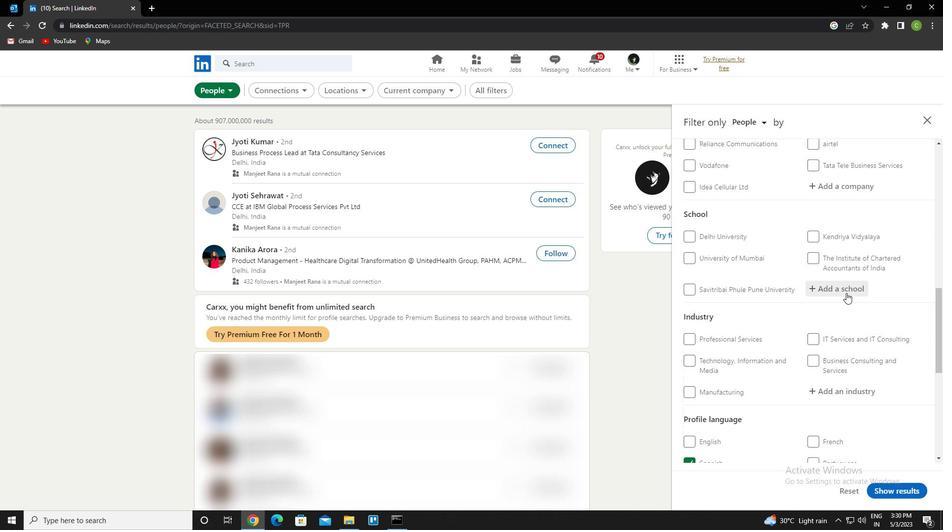 
Action: Key pressed great<Key.space>learning<Key.down><Key.enter>
Screenshot: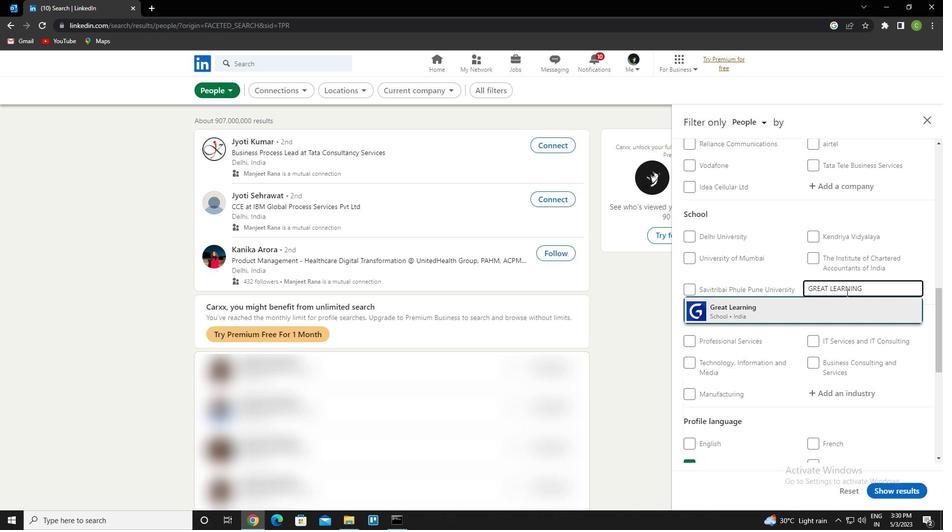 
Action: Mouse scrolled (846, 292) with delta (0, 0)
Screenshot: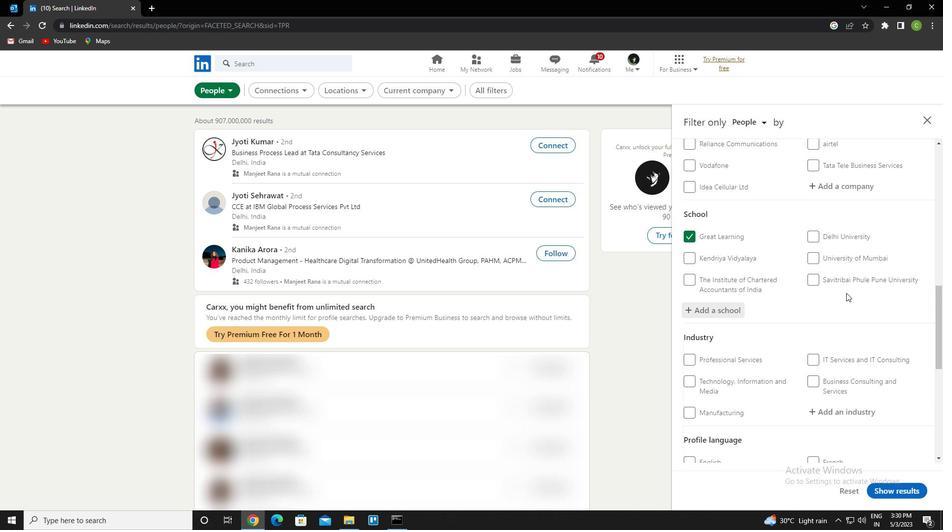 
Action: Mouse scrolled (846, 292) with delta (0, 0)
Screenshot: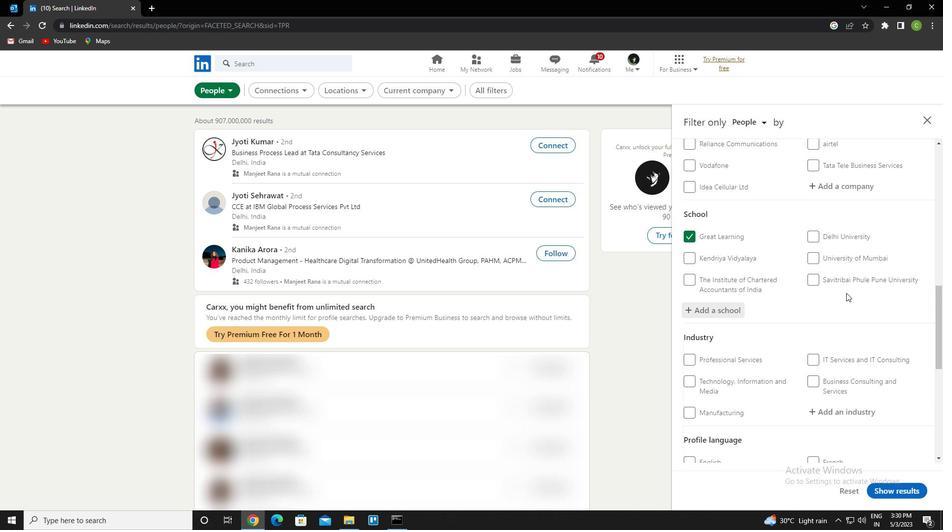 
Action: Mouse scrolled (846, 292) with delta (0, 0)
Screenshot: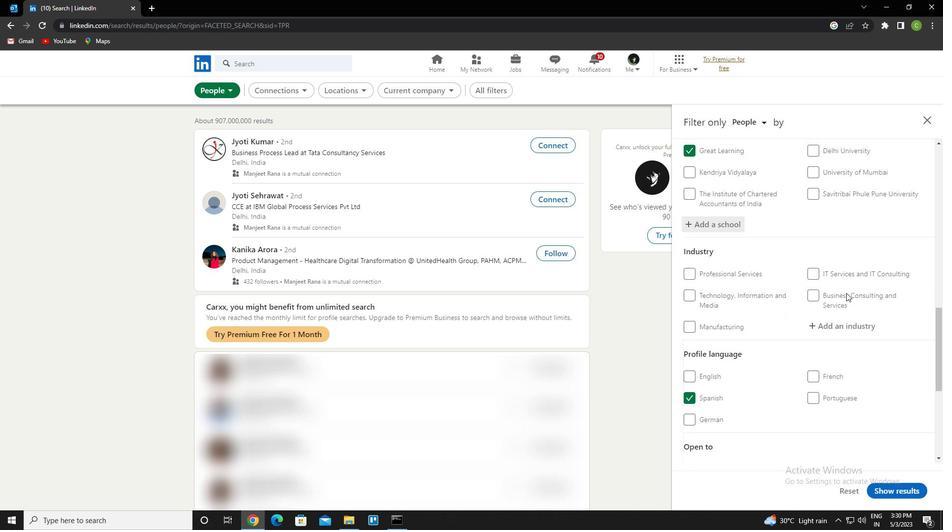
Action: Mouse moved to (856, 269)
Screenshot: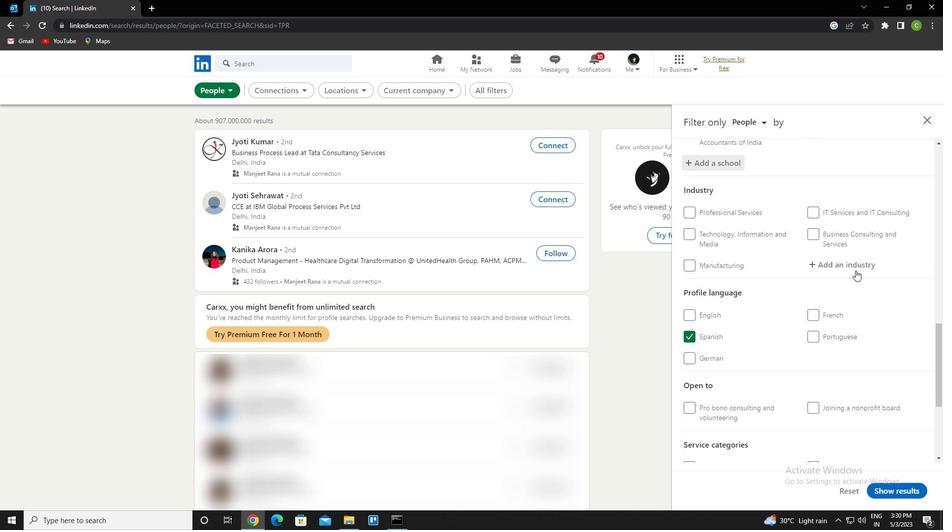 
Action: Mouse pressed left at (856, 269)
Screenshot: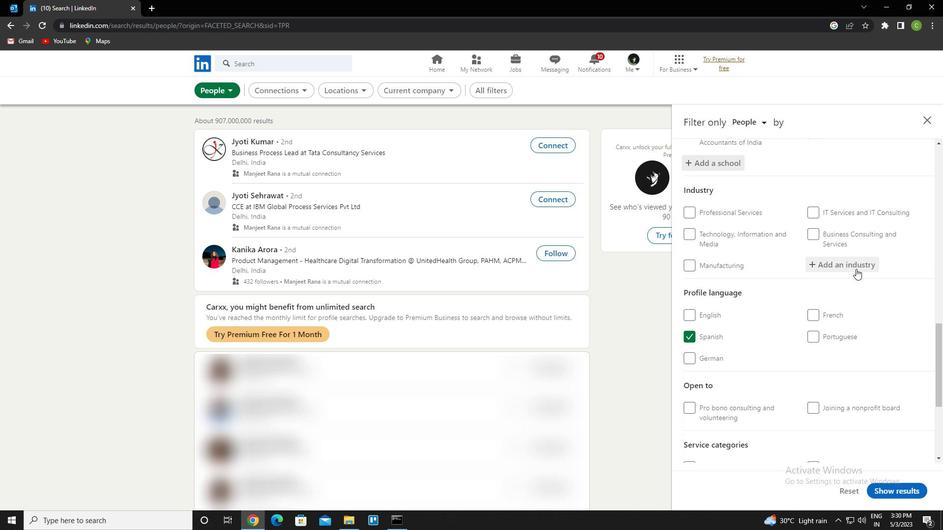 
Action: Key pressed wholesale<Key.space>photogra<Key.down><Key.enter>
Screenshot: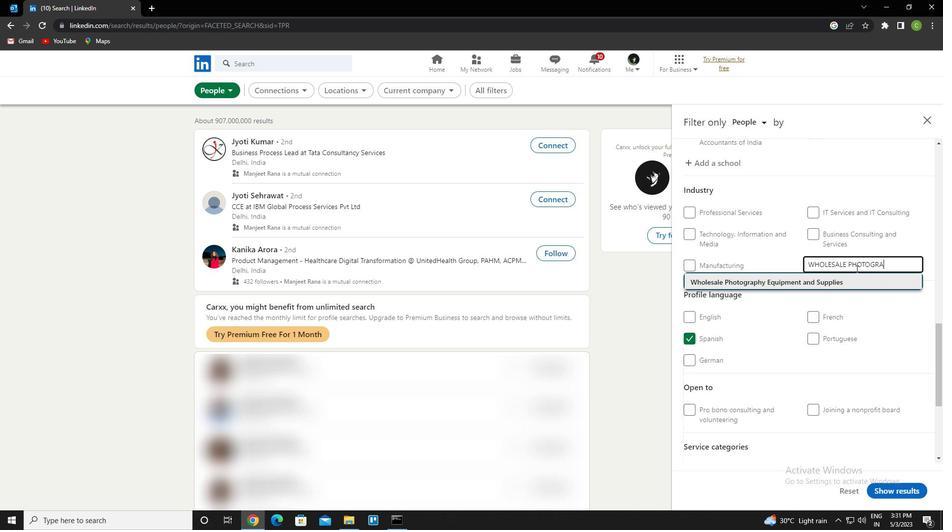 
Action: Mouse scrolled (856, 268) with delta (0, 0)
Screenshot: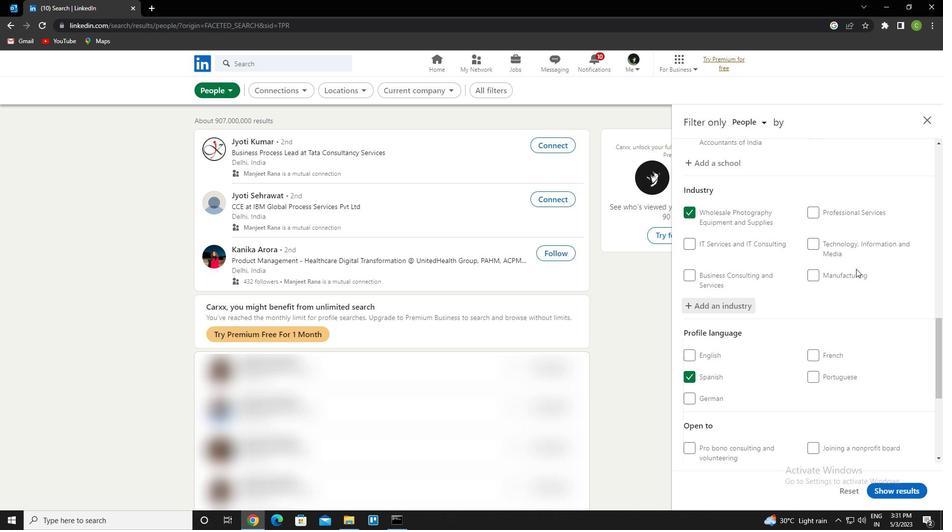 
Action: Mouse scrolled (856, 268) with delta (0, 0)
Screenshot: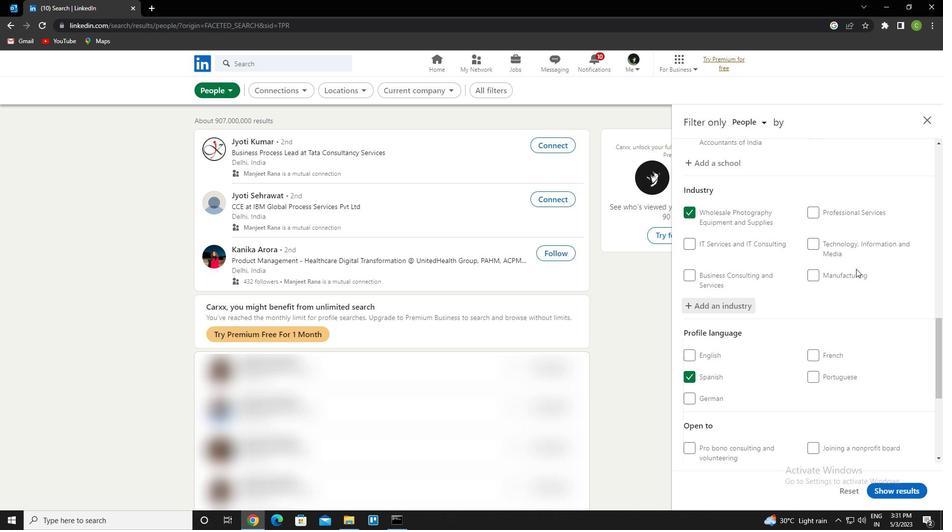 
Action: Mouse scrolled (856, 268) with delta (0, 0)
Screenshot: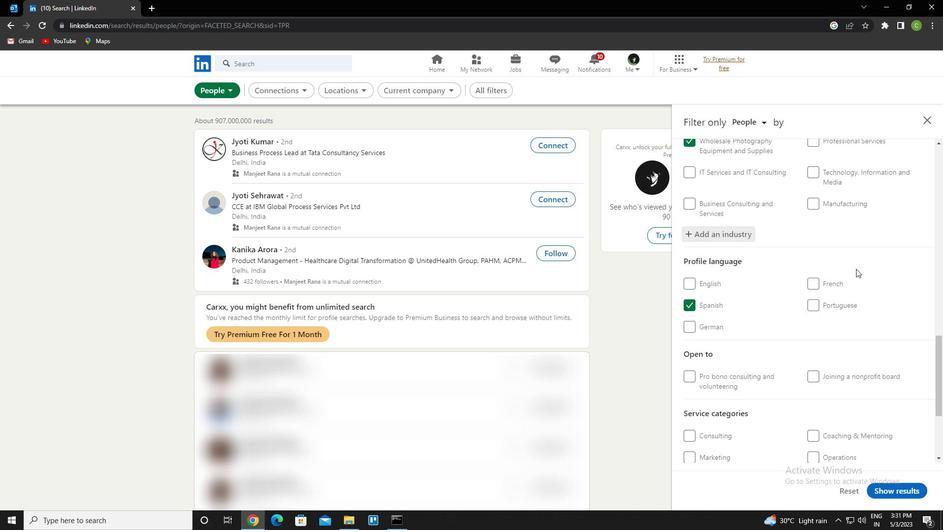 
Action: Mouse scrolled (856, 268) with delta (0, 0)
Screenshot: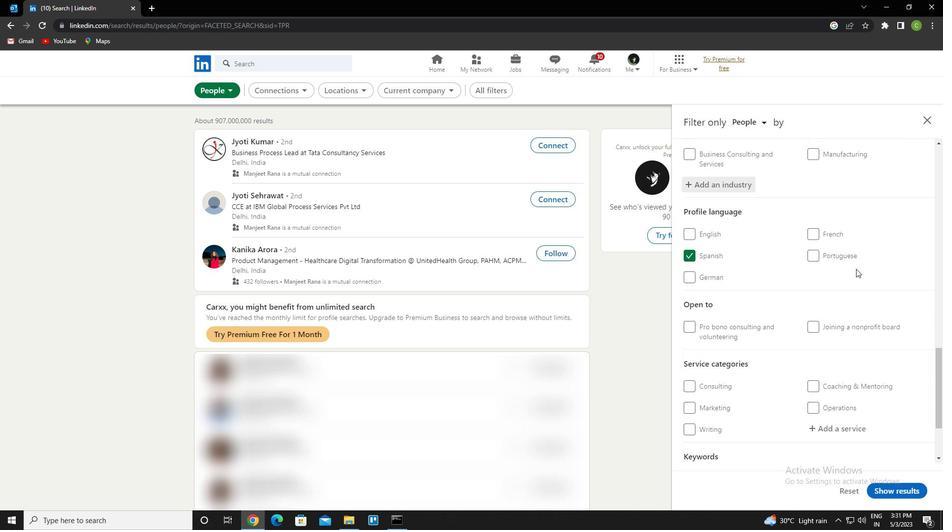 
Action: Mouse scrolled (856, 268) with delta (0, 0)
Screenshot: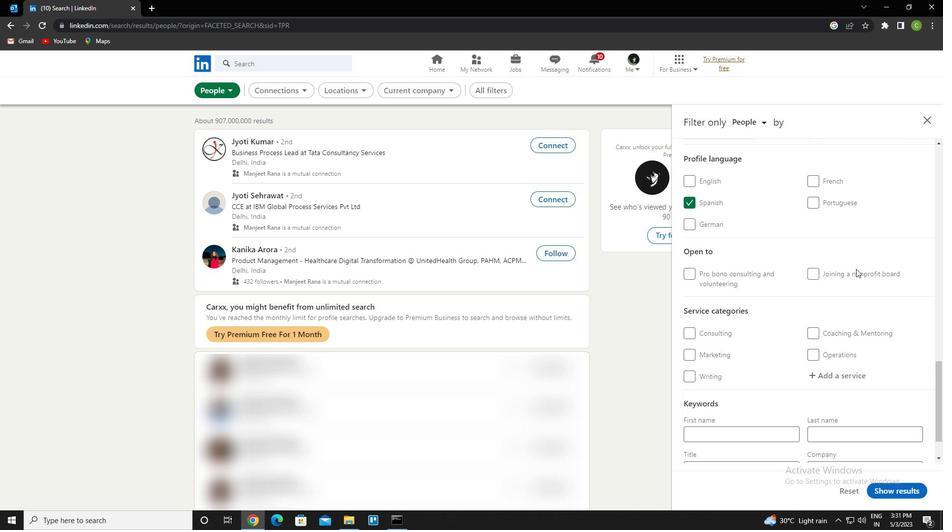 
Action: Mouse scrolled (856, 268) with delta (0, 0)
Screenshot: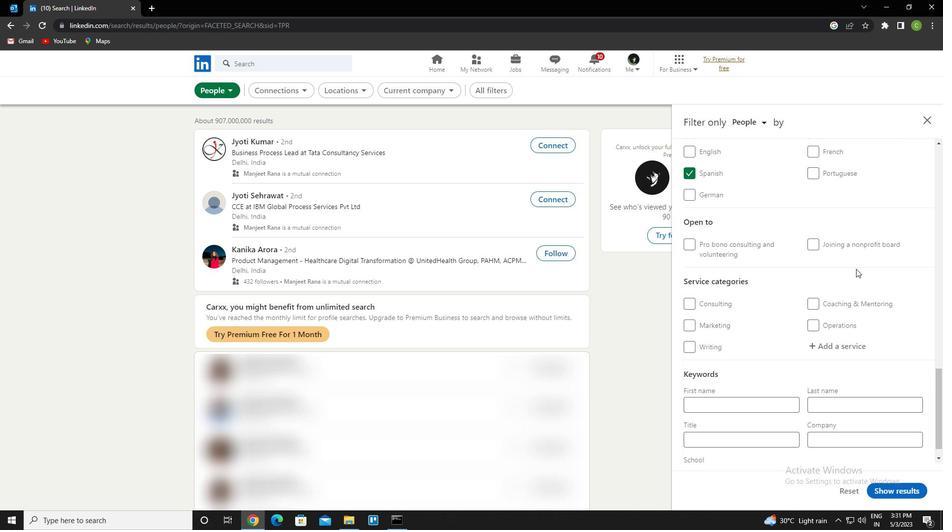 
Action: Mouse scrolled (856, 268) with delta (0, 0)
Screenshot: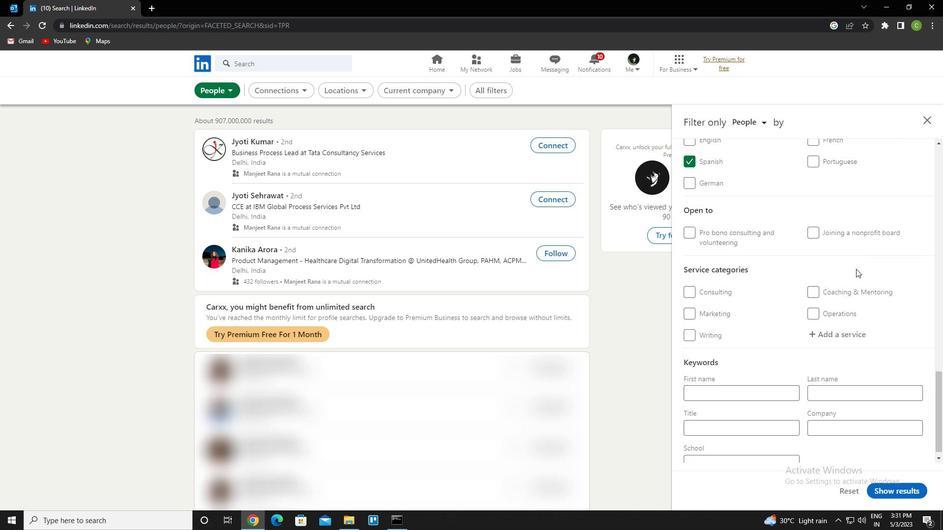 
Action: Mouse scrolled (856, 268) with delta (0, 0)
Screenshot: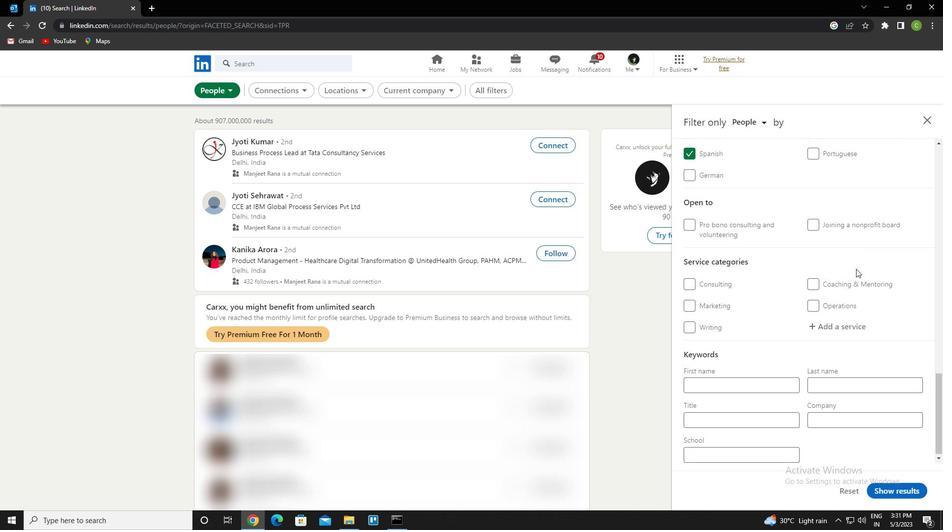 
Action: Mouse moved to (844, 325)
Screenshot: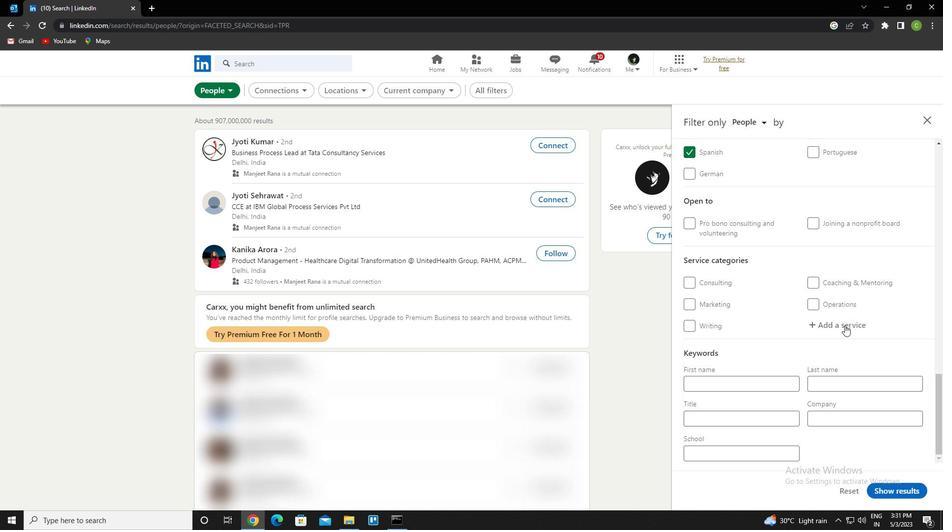 
Action: Mouse pressed left at (844, 325)
Screenshot: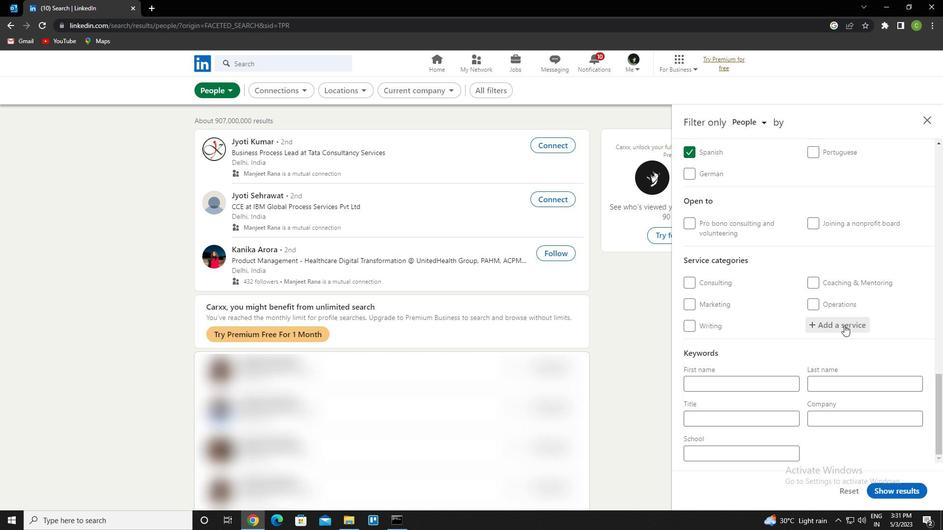 
Action: Key pressed <Key.caps_lock><Key.caps_lock>a<Key.caps_lock>dmins<Key.backspace>istrativr<Key.enter>
Screenshot: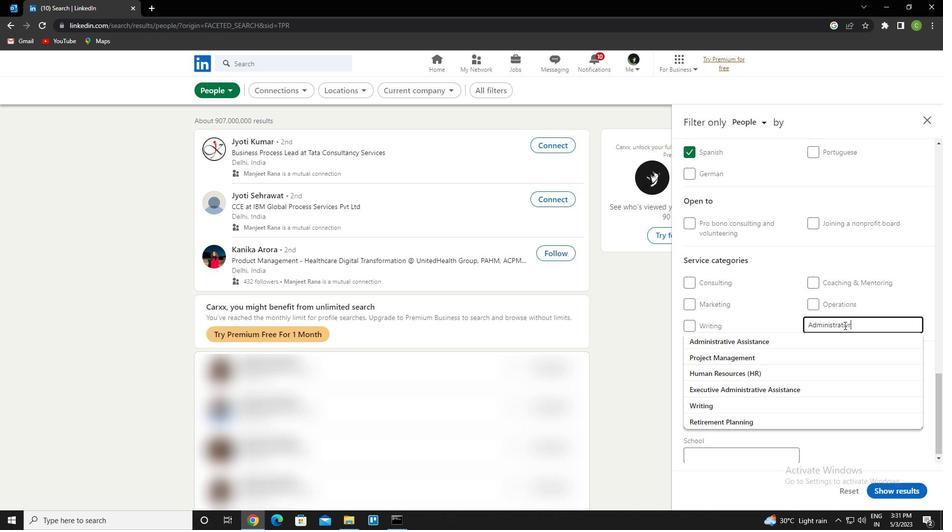 
Action: Mouse scrolled (844, 325) with delta (0, 0)
Screenshot: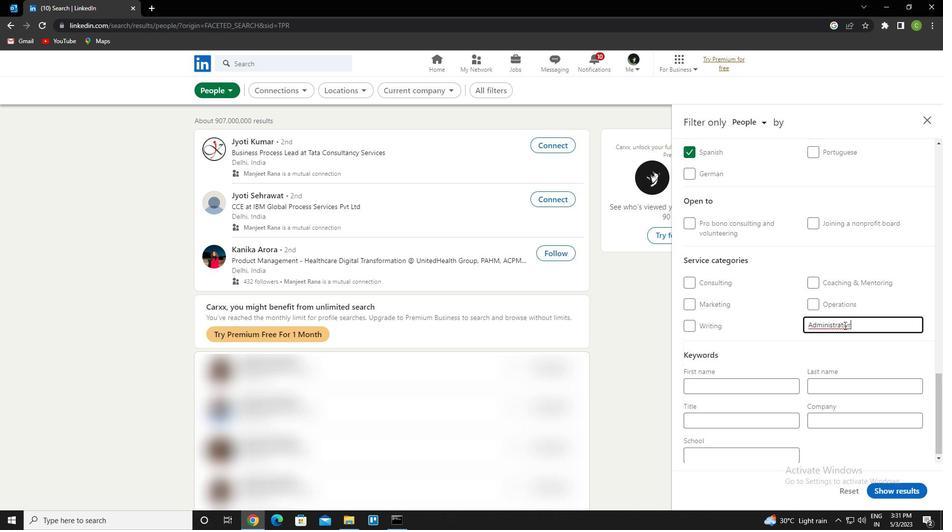 
Action: Mouse scrolled (844, 325) with delta (0, 0)
Screenshot: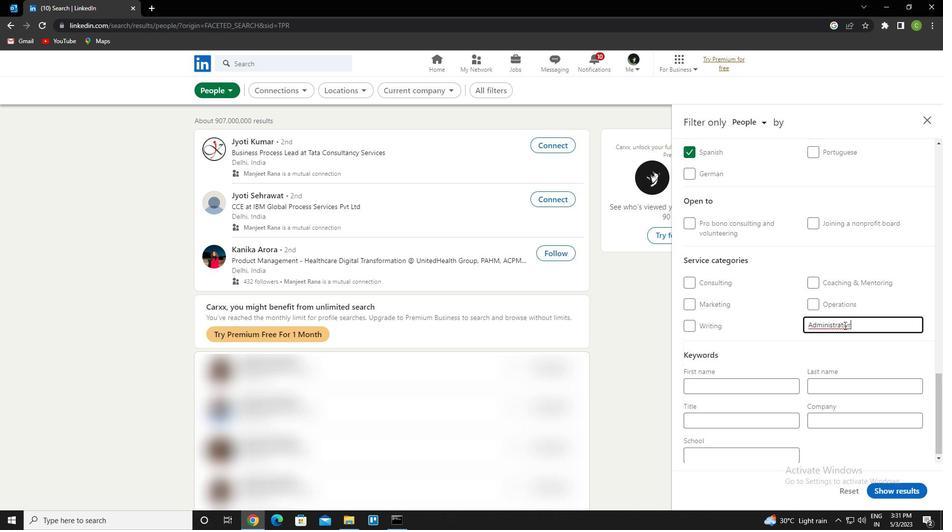 
Action: Mouse scrolled (844, 325) with delta (0, 0)
Screenshot: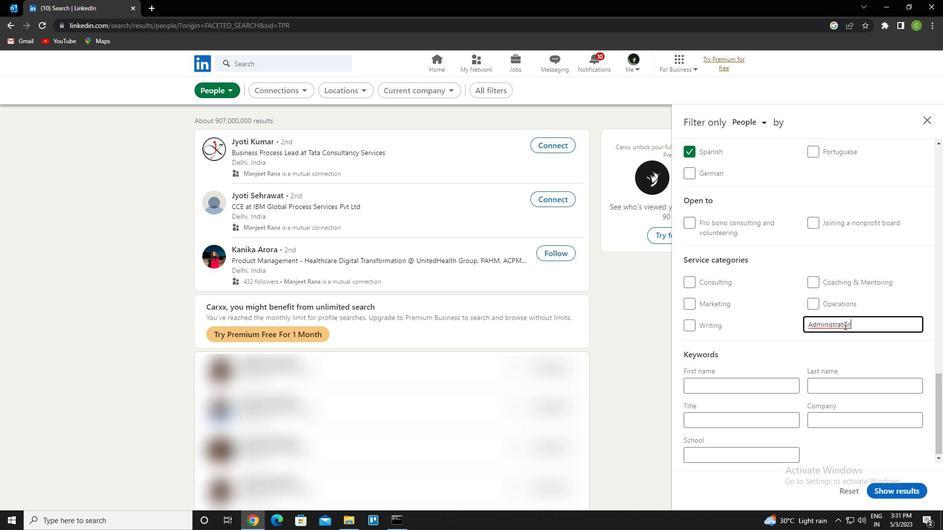 
Action: Mouse scrolled (844, 325) with delta (0, 0)
Screenshot: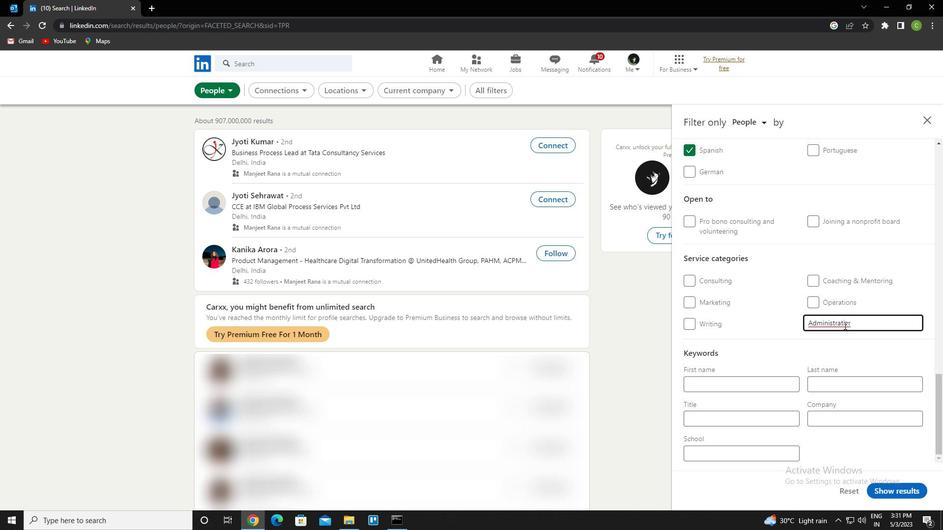 
Action: Mouse scrolled (844, 325) with delta (0, 0)
Screenshot: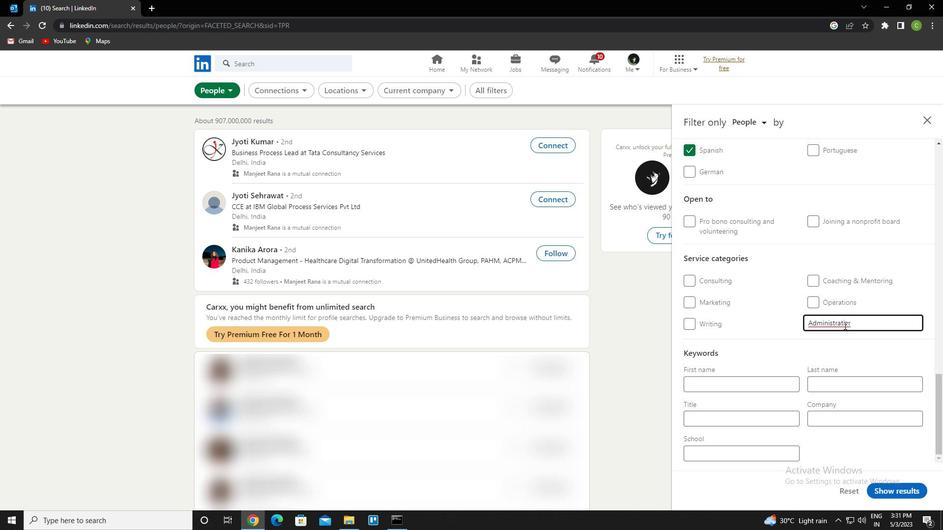 
Action: Mouse moved to (841, 335)
Screenshot: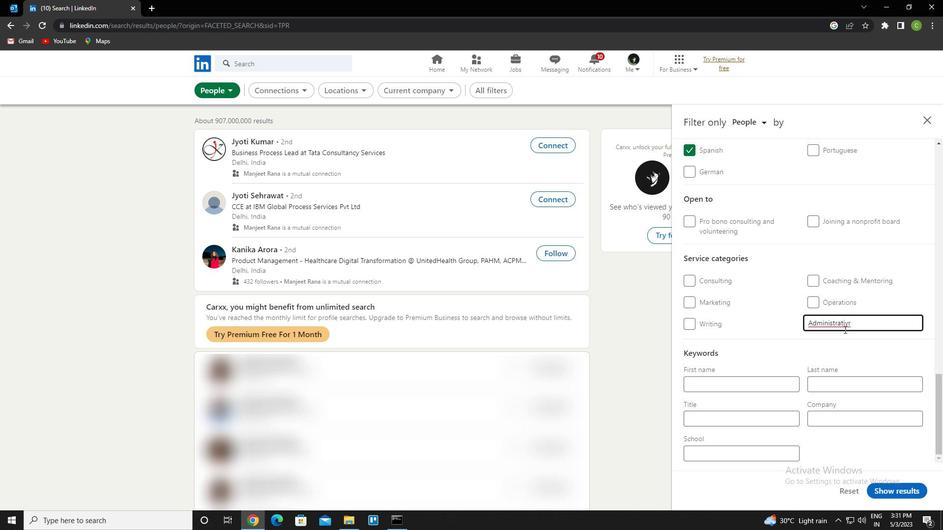 
Action: Mouse scrolled (841, 335) with delta (0, 0)
Screenshot: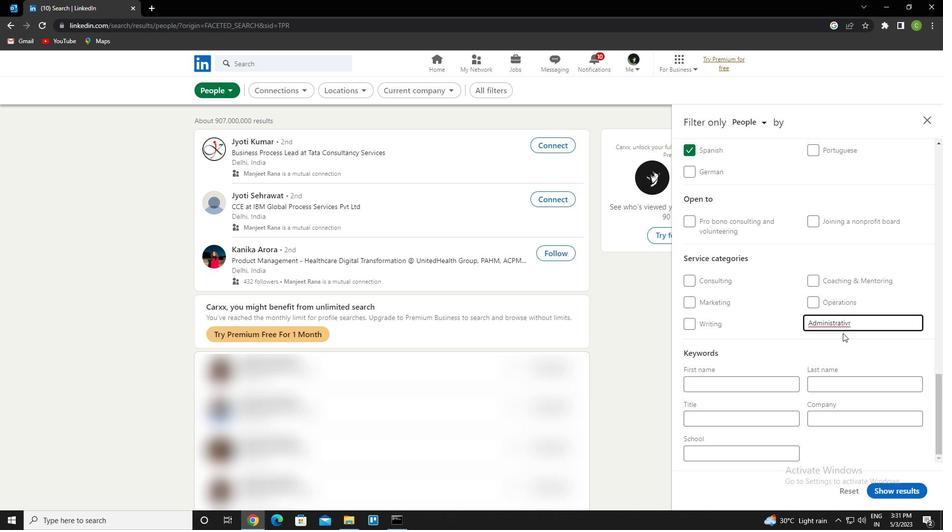 
Action: Mouse moved to (844, 339)
Screenshot: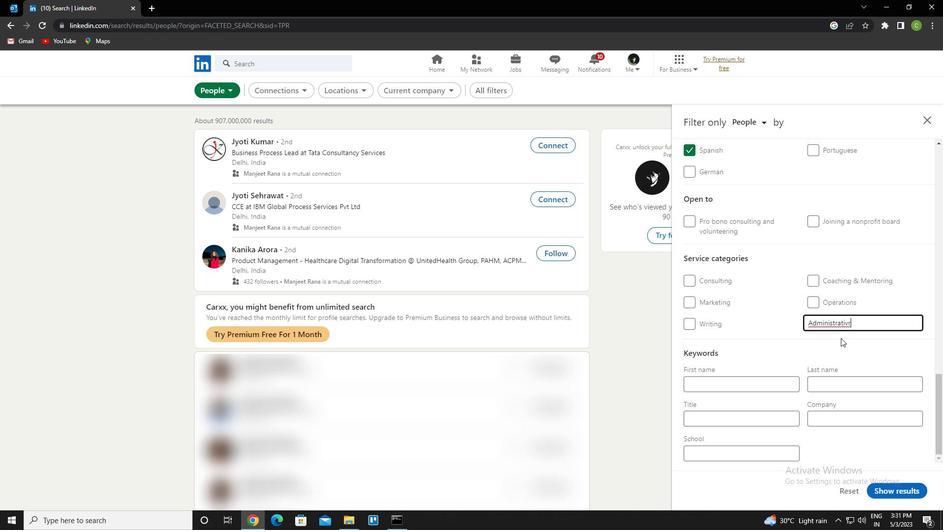
Action: Key pressed <Key.backspace>e<Key.enter>
Screenshot: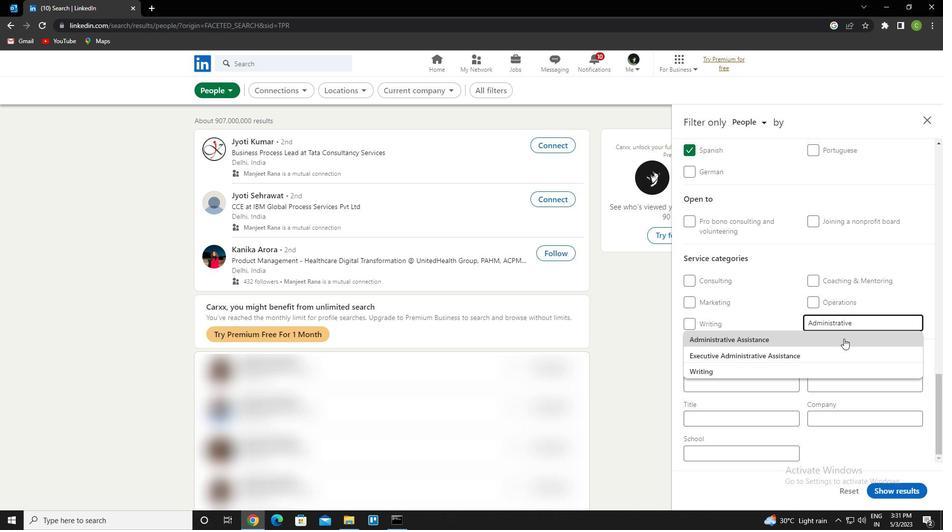 
Action: Mouse scrolled (844, 338) with delta (0, 0)
Screenshot: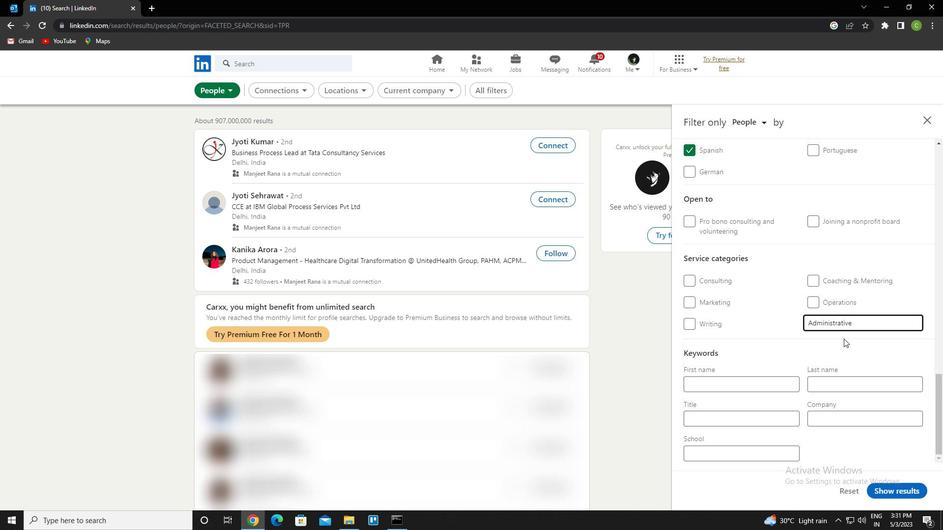 
Action: Mouse scrolled (844, 338) with delta (0, 0)
Screenshot: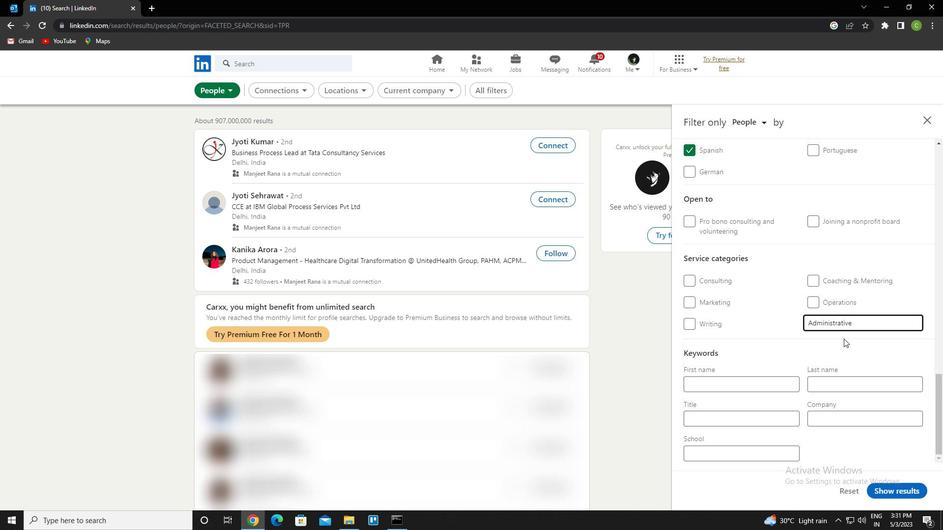 
Action: Mouse scrolled (844, 338) with delta (0, 0)
Screenshot: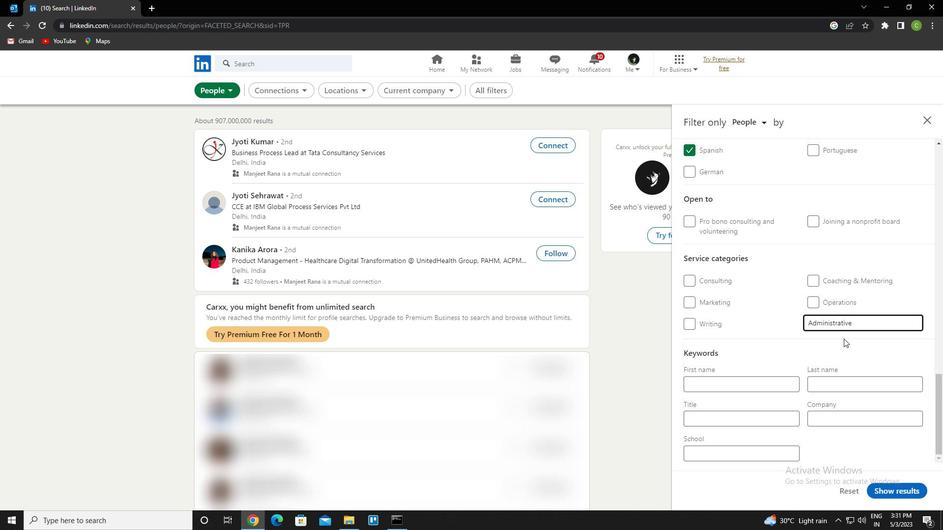 
Action: Mouse scrolled (844, 338) with delta (0, 0)
Screenshot: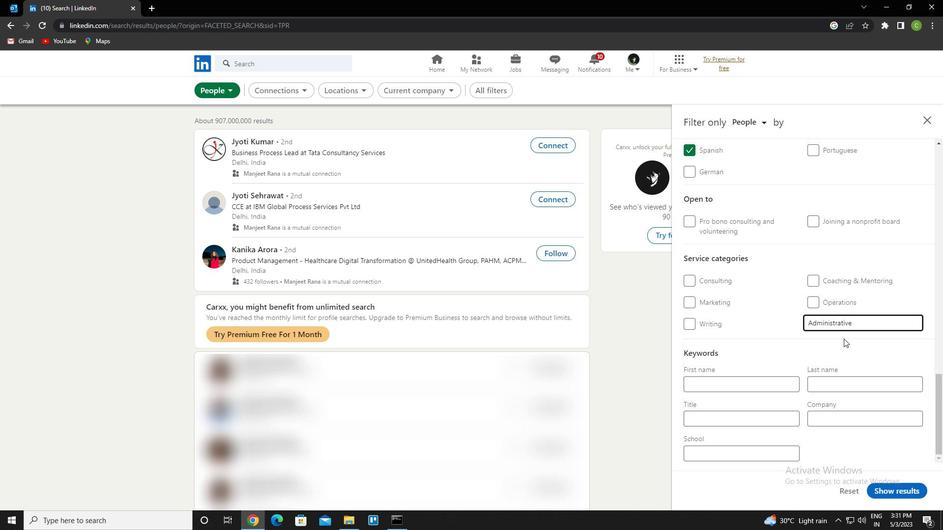 
Action: Mouse moved to (768, 418)
Screenshot: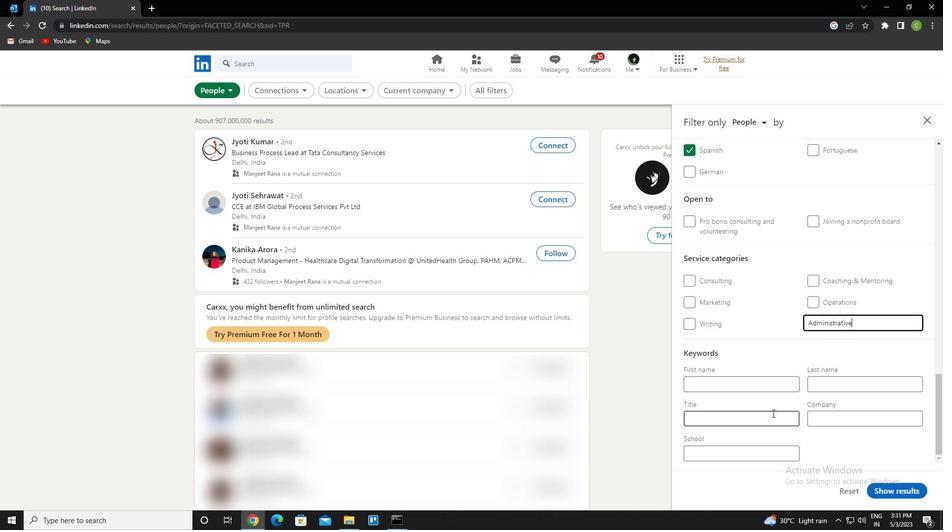 
Action: Mouse pressed left at (768, 418)
Screenshot: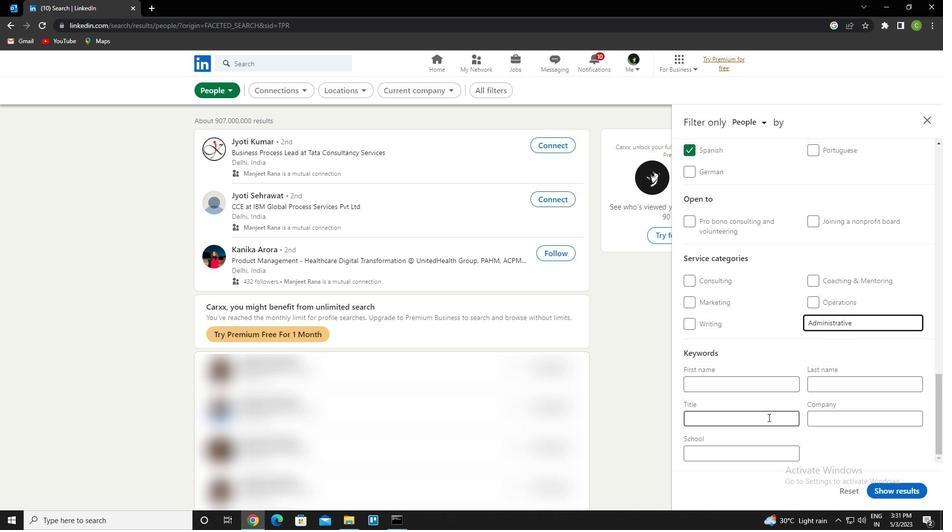 
Action: Key pressed <Key.caps_lock>b<Key.caps_lock>ookkeeper
Screenshot: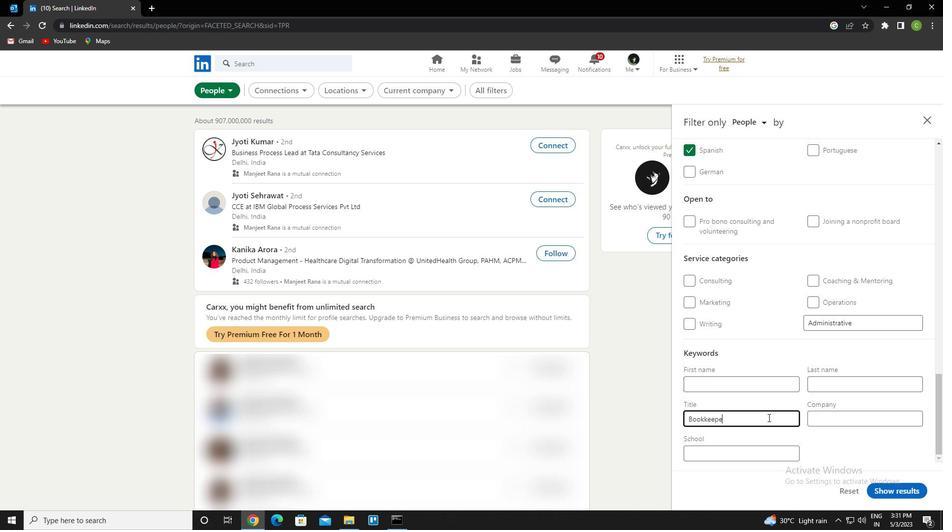 
Action: Mouse moved to (891, 493)
Screenshot: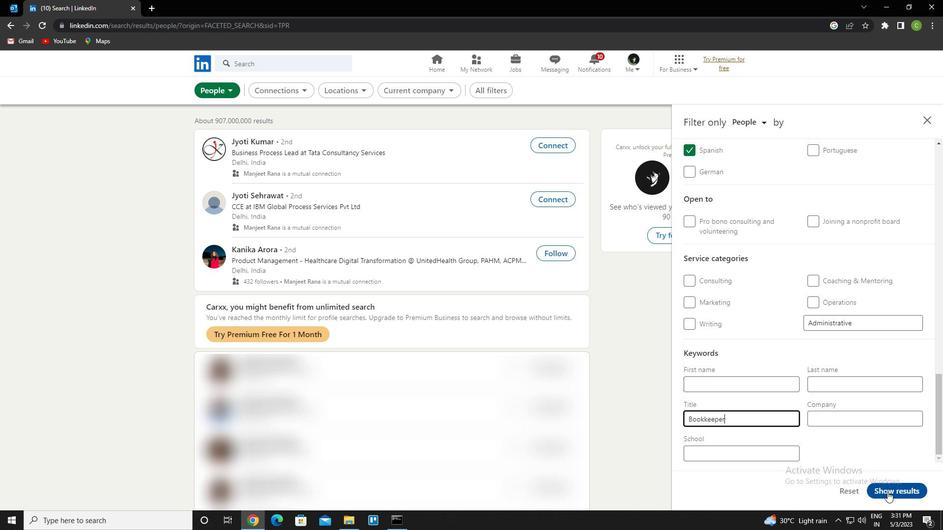
Action: Mouse pressed left at (891, 493)
Screenshot: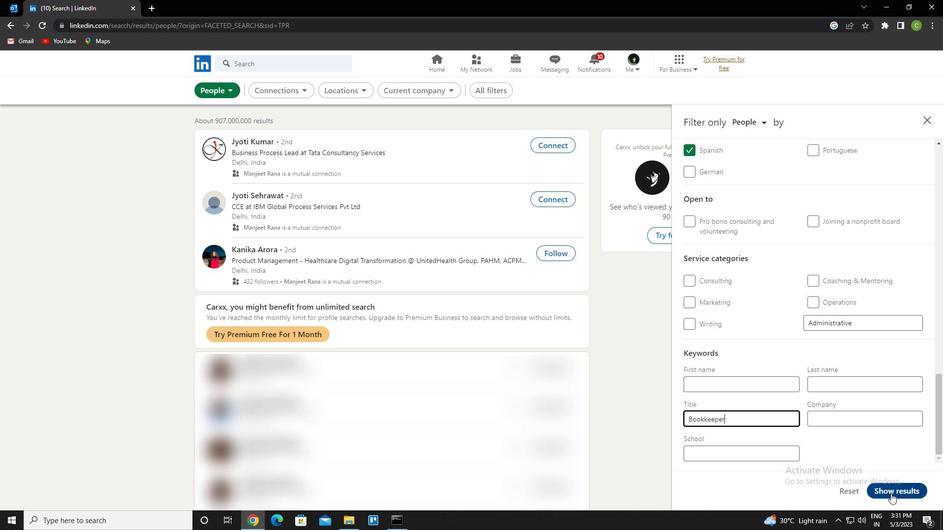 
Action: Mouse moved to (487, 350)
Screenshot: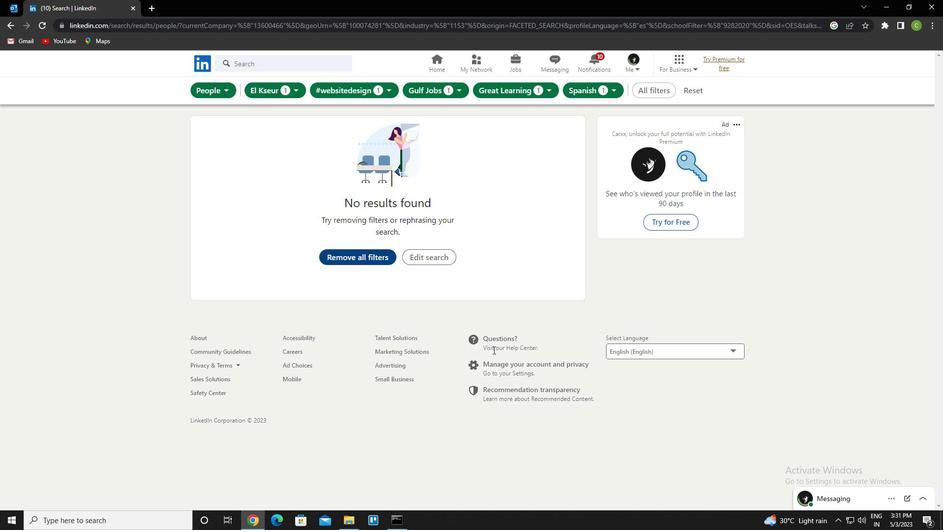 
